 Task: Research Airbnb options in Moramanga, Madagascar from 5th December, 2023 to 10th December, 2023 for 4 adults.2 bedrooms having 4 beds and 2 bathrooms. Property type can be house. Booking option can be shelf check-in. Look for 5 properties as per requirement.
Action: Mouse moved to (469, 221)
Screenshot: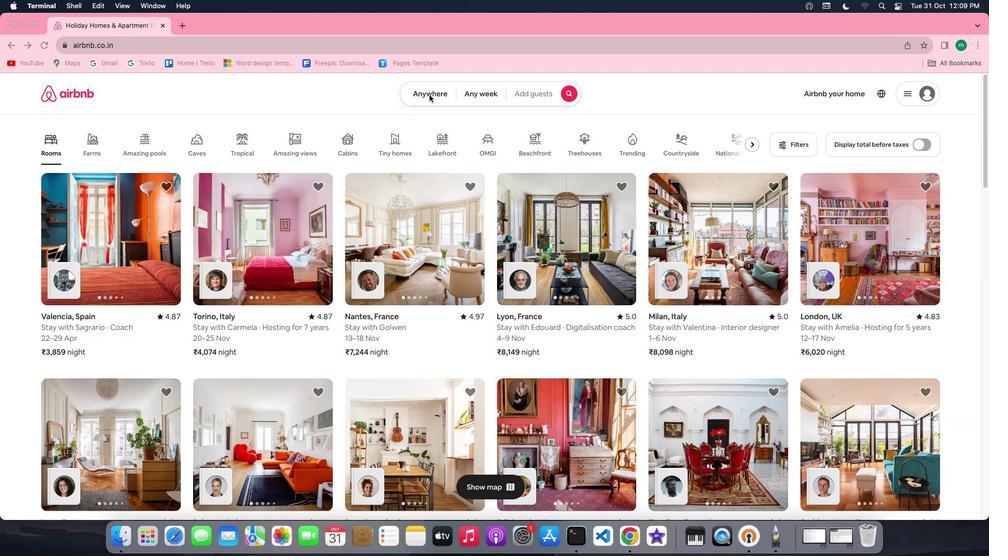 
Action: Mouse pressed left at (469, 221)
Screenshot: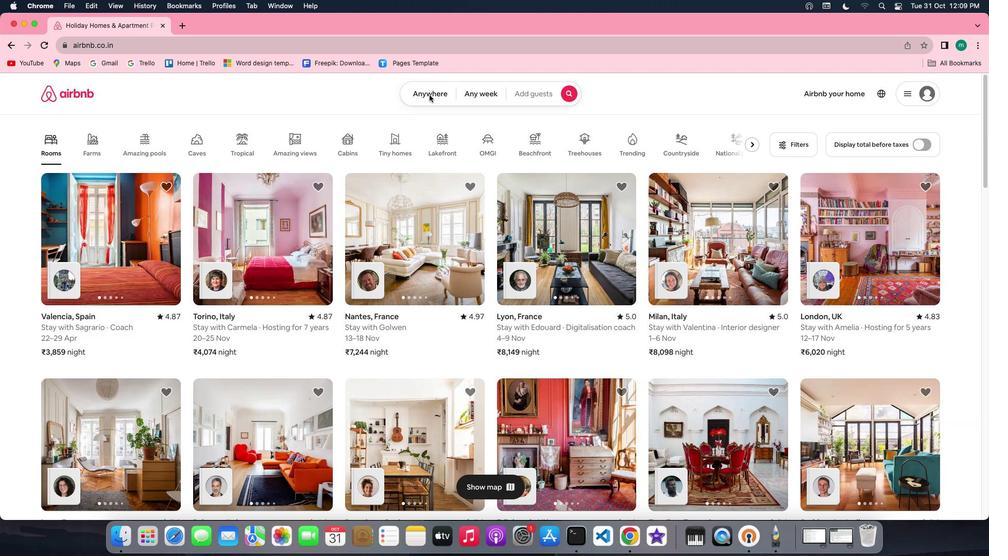 
Action: Mouse pressed left at (469, 221)
Screenshot: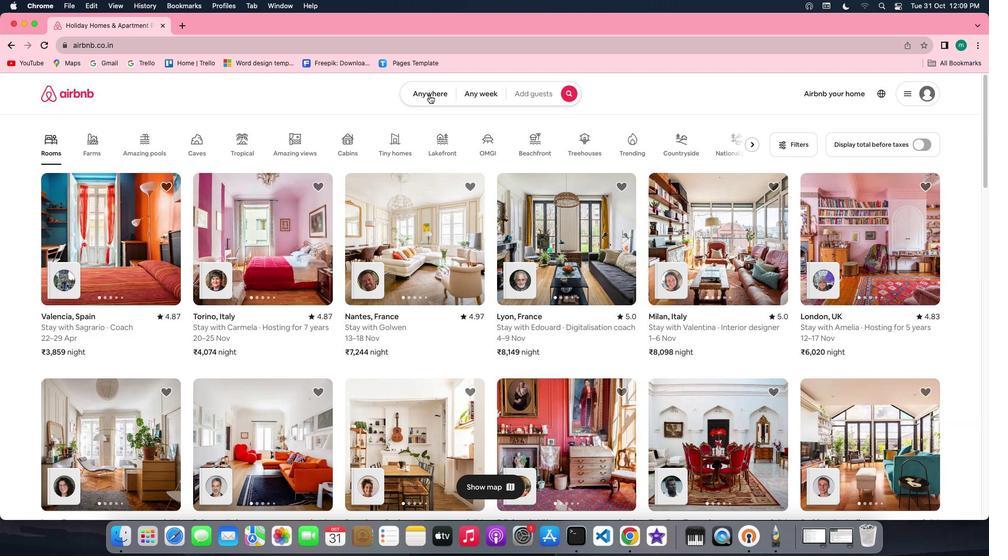 
Action: Mouse moved to (470, 242)
Screenshot: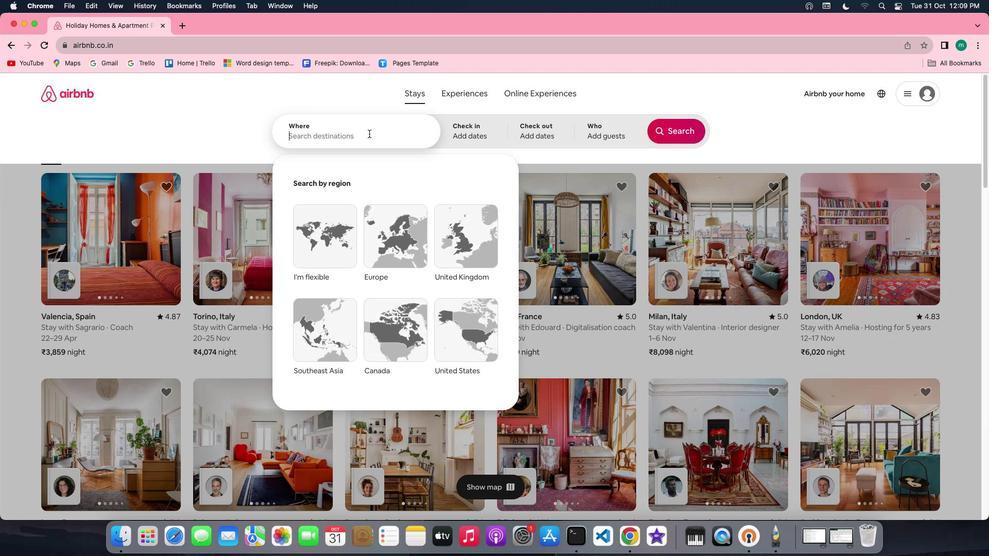 
Action: Mouse pressed left at (470, 242)
Screenshot: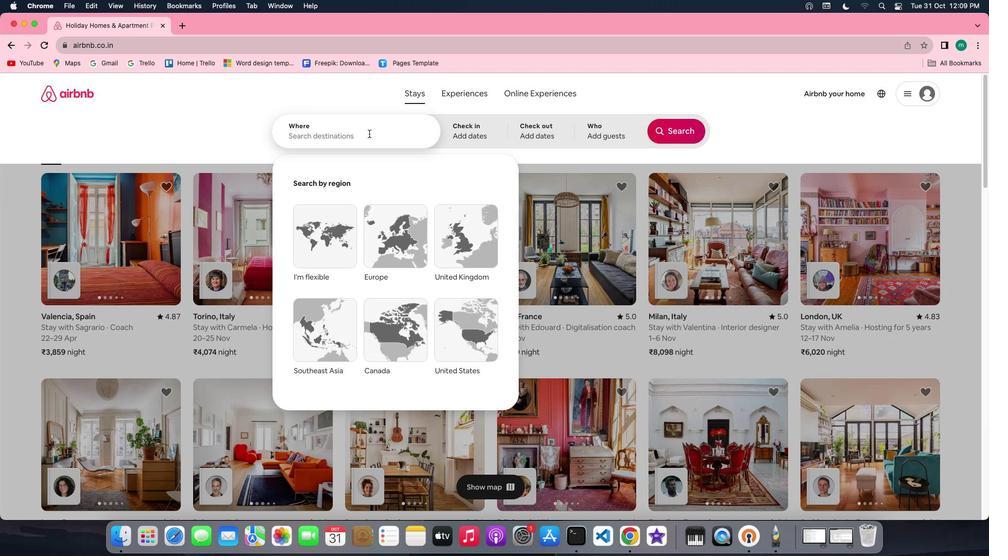 
Action: Key pressed Key.spaceKey.shift'M''o''r''a''m''a''n''g''a'','Key.spaceKey.shift'M''a''d''a''g''a''s''c''a''r'
Screenshot: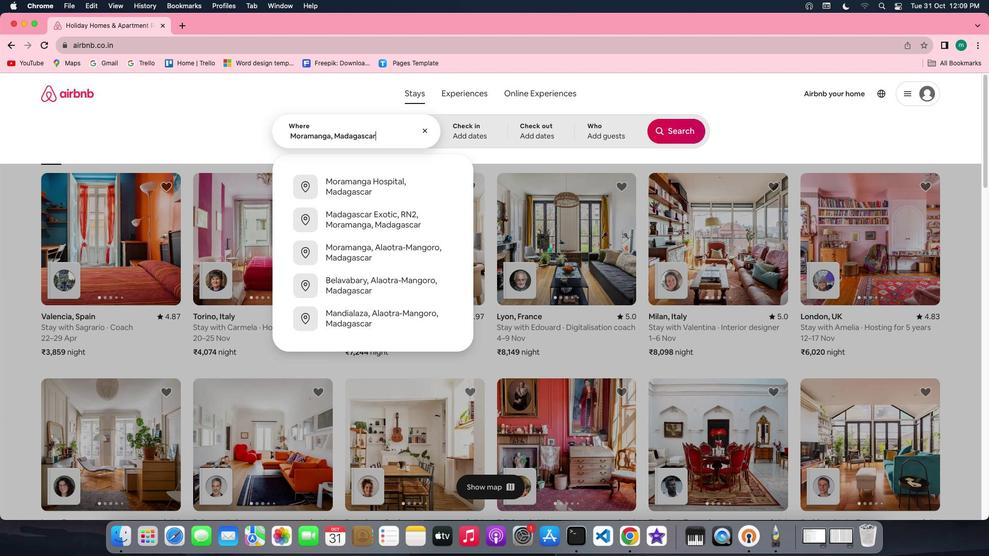 
Action: Mouse moved to (469, 239)
Screenshot: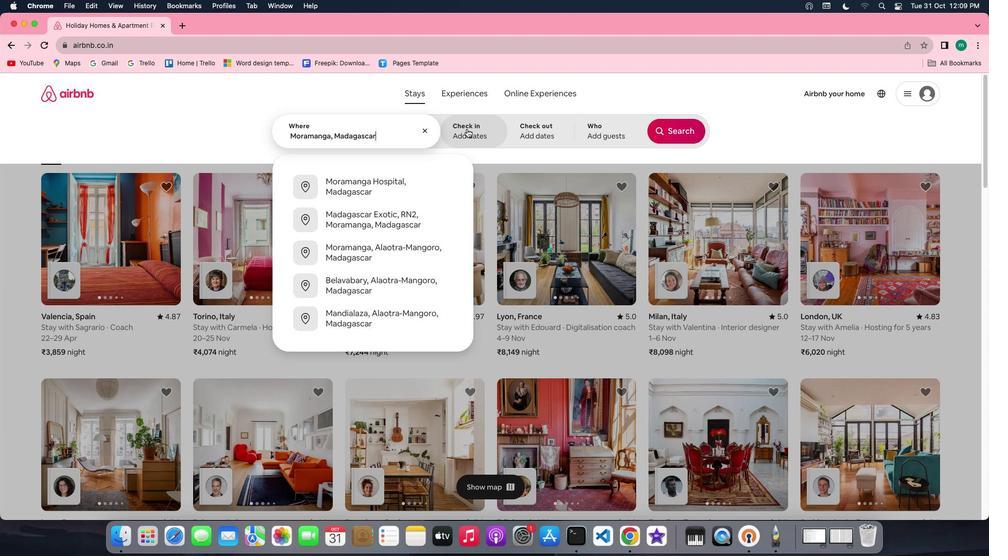 
Action: Mouse pressed left at (469, 239)
Screenshot: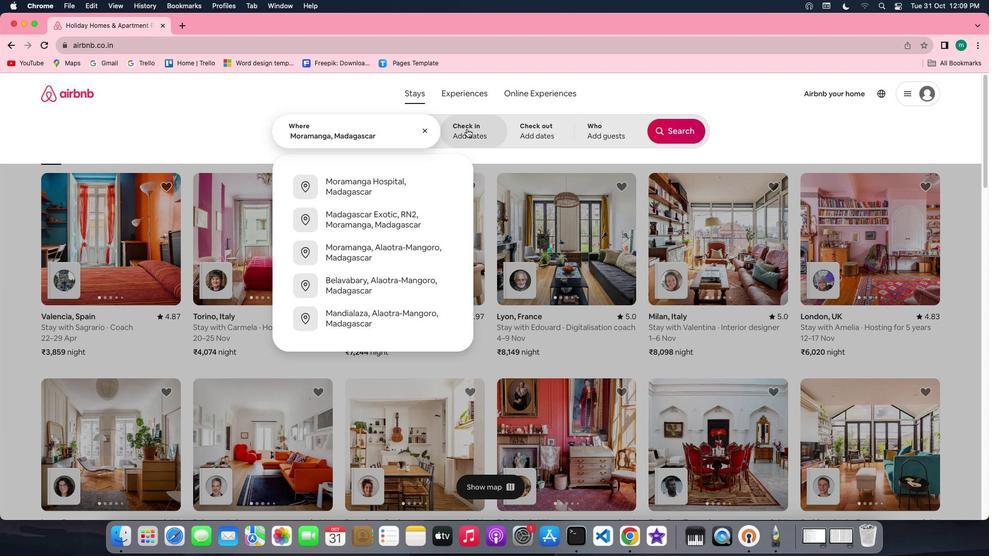 
Action: Mouse moved to (467, 284)
Screenshot: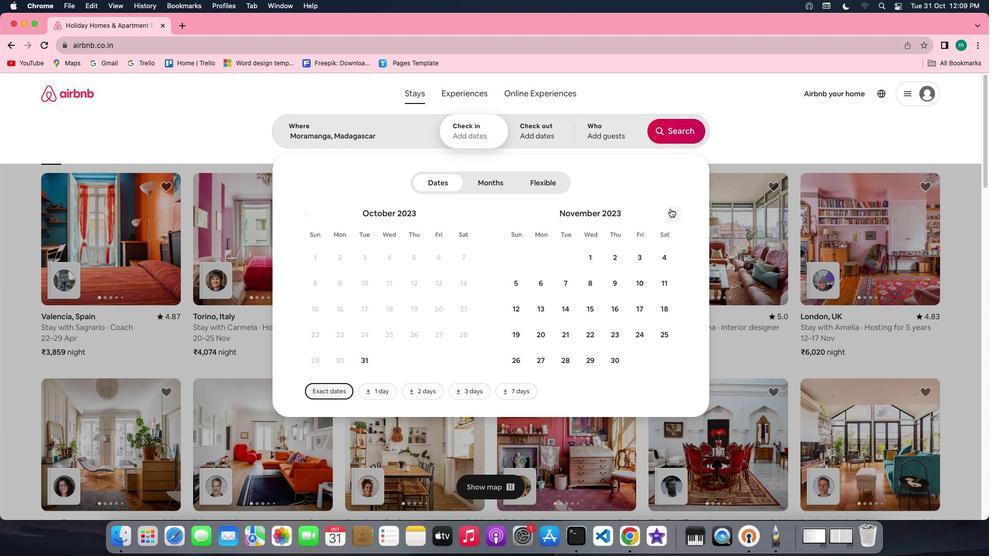 
Action: Mouse pressed left at (467, 284)
Screenshot: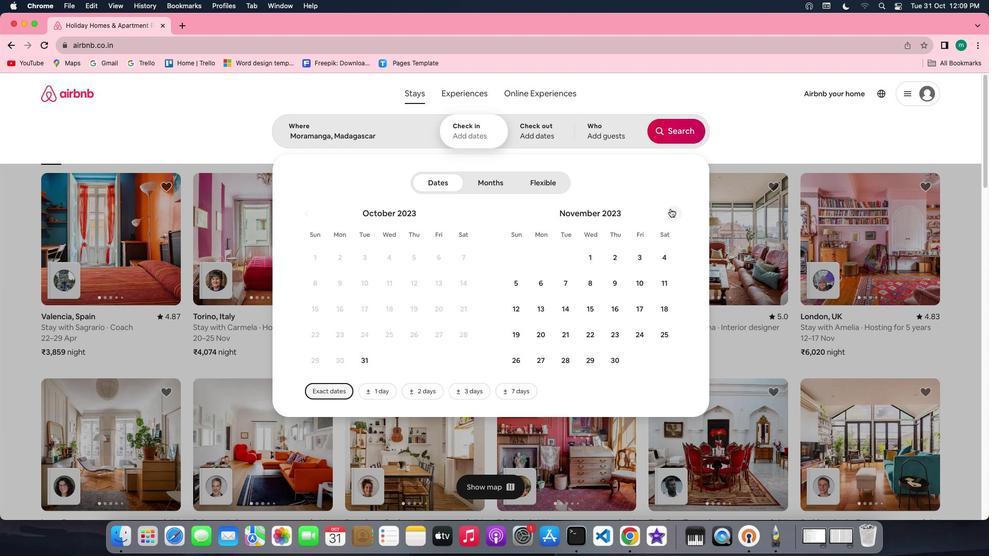 
Action: Mouse moved to (468, 324)
Screenshot: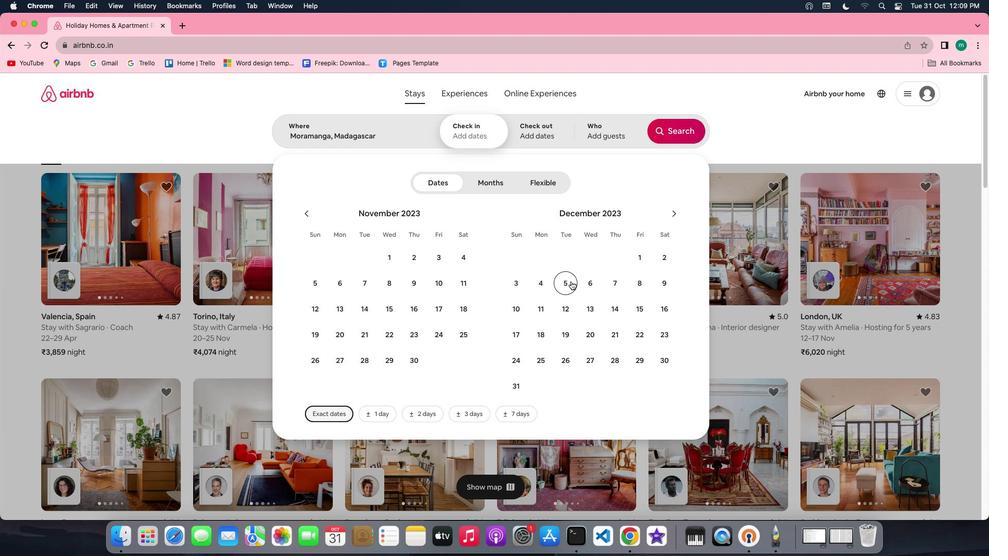 
Action: Mouse pressed left at (468, 324)
Screenshot: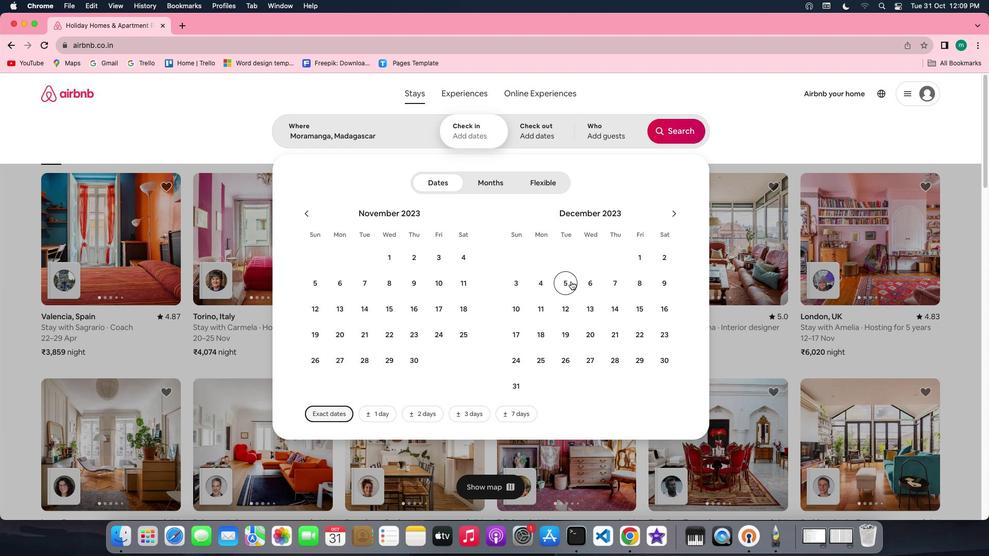 
Action: Mouse moved to (469, 339)
Screenshot: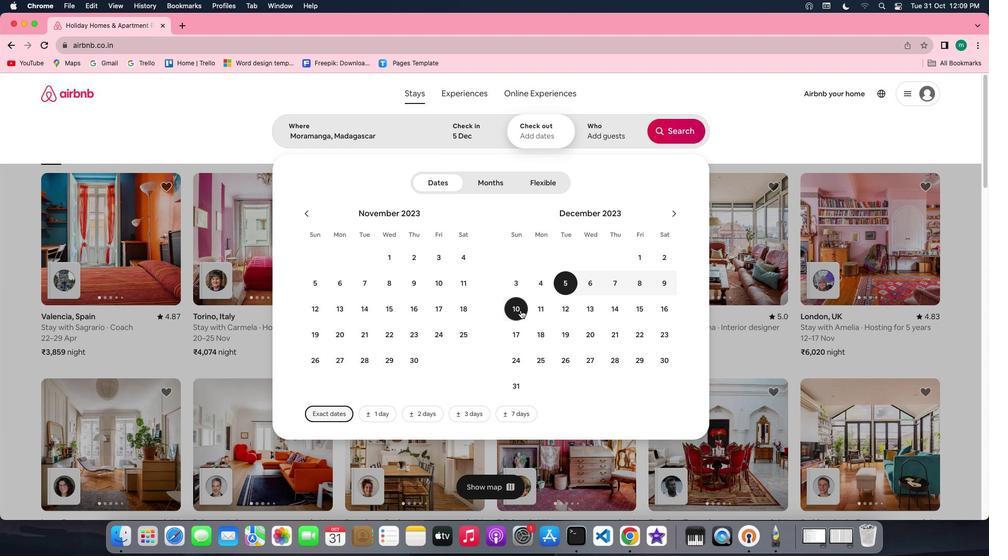 
Action: Mouse pressed left at (469, 339)
Screenshot: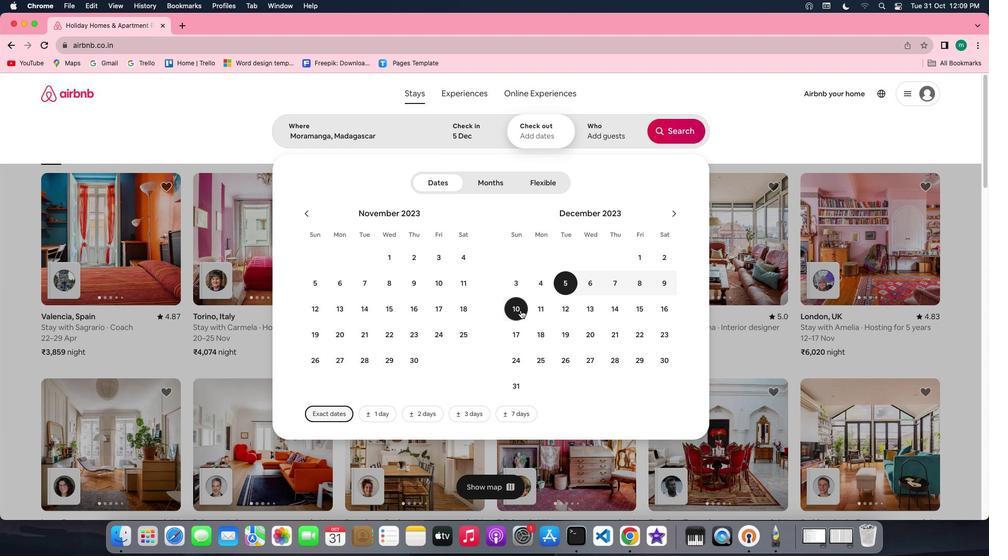 
Action: Mouse moved to (468, 235)
Screenshot: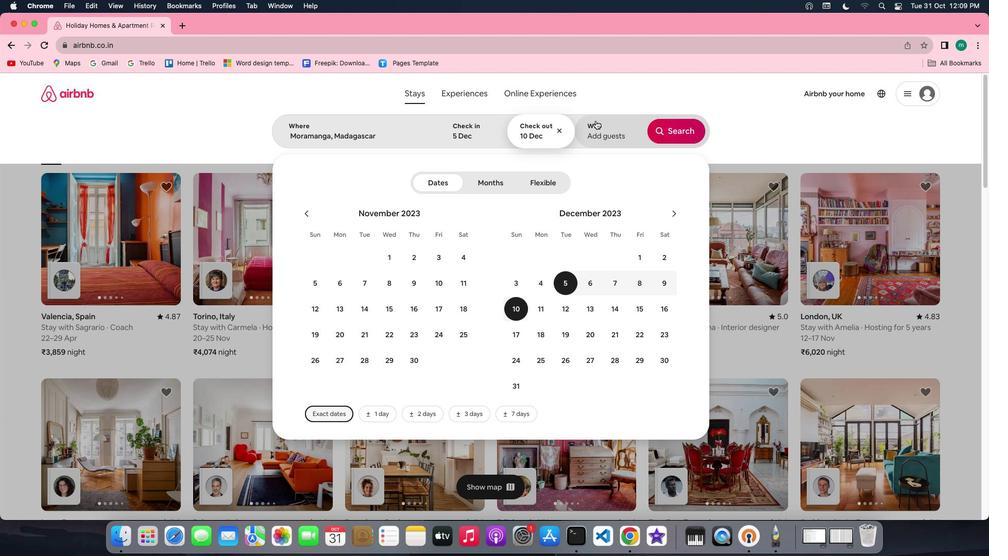 
Action: Mouse pressed left at (468, 235)
Screenshot: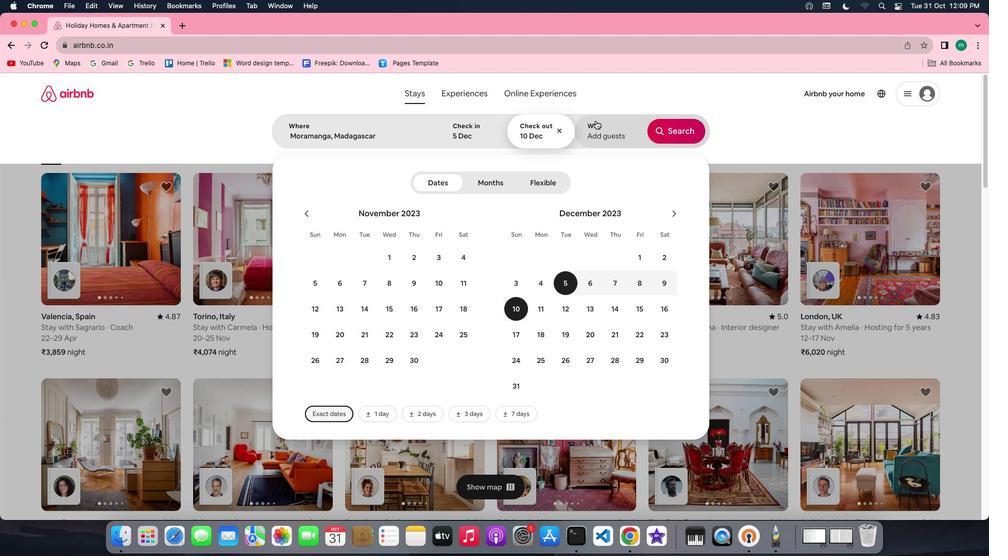 
Action: Mouse moved to (467, 270)
Screenshot: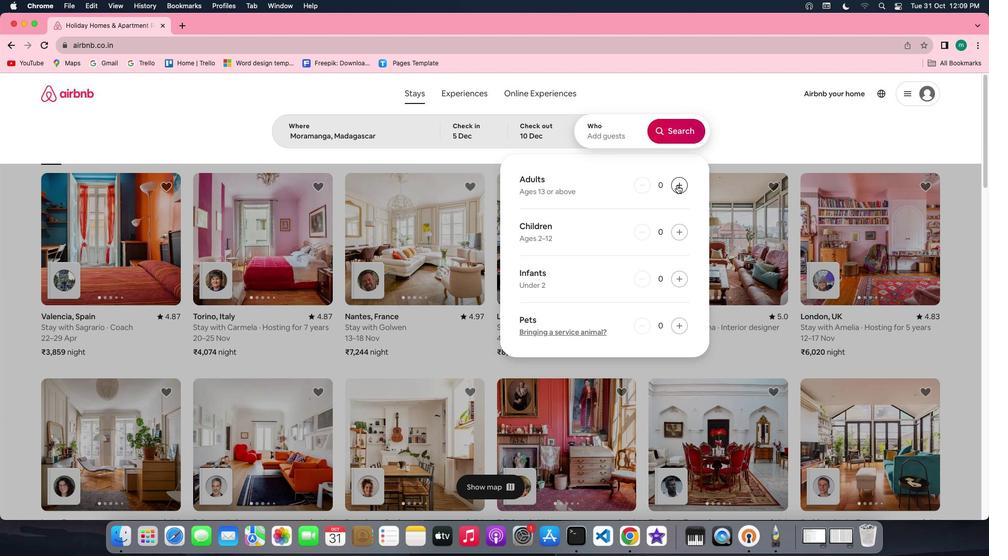 
Action: Mouse pressed left at (467, 270)
Screenshot: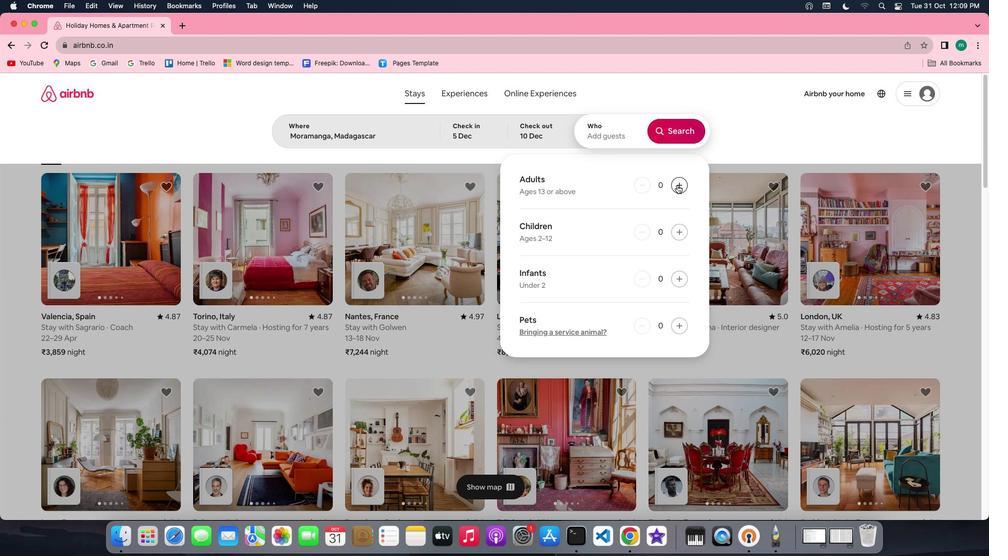 
Action: Mouse pressed left at (467, 270)
Screenshot: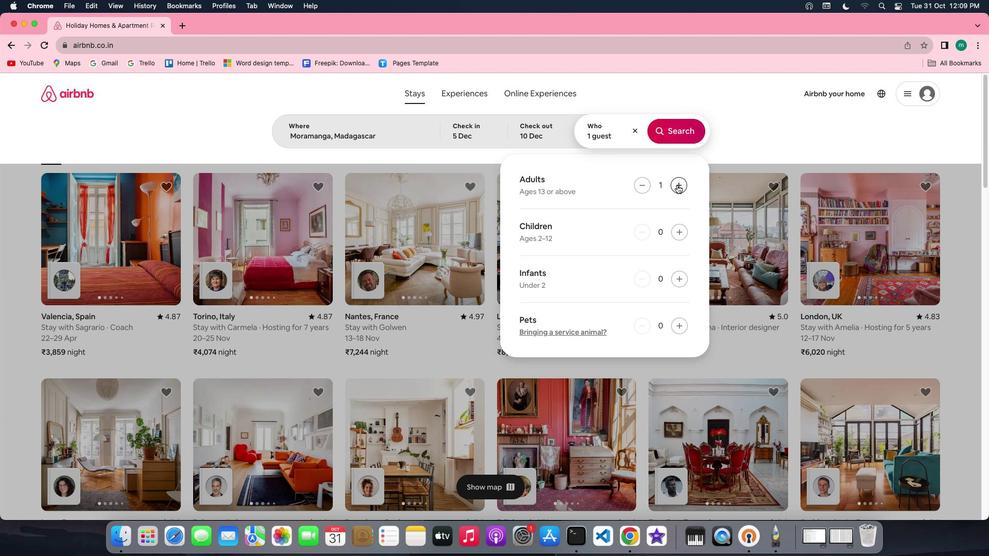 
Action: Mouse pressed left at (467, 270)
Screenshot: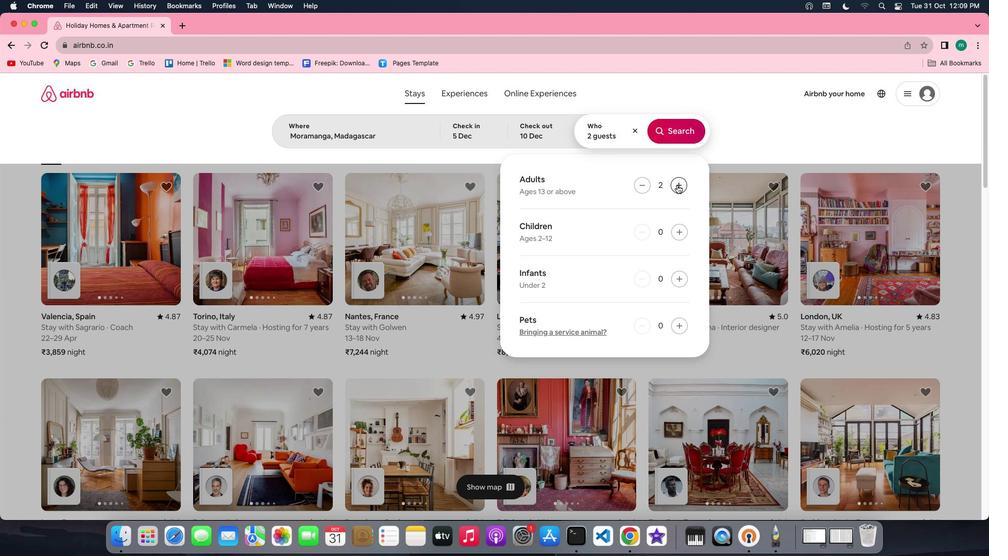 
Action: Mouse pressed left at (467, 270)
Screenshot: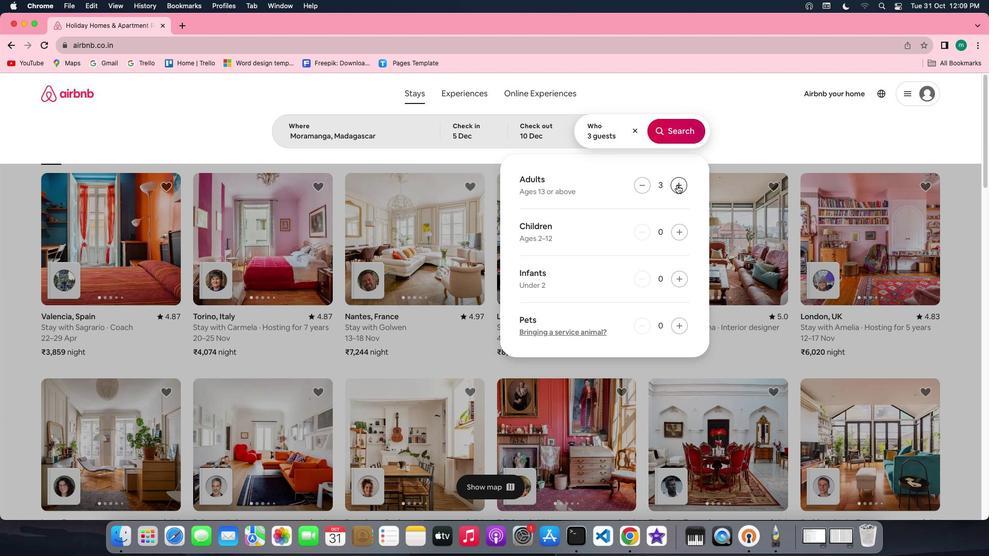 
Action: Mouse moved to (467, 239)
Screenshot: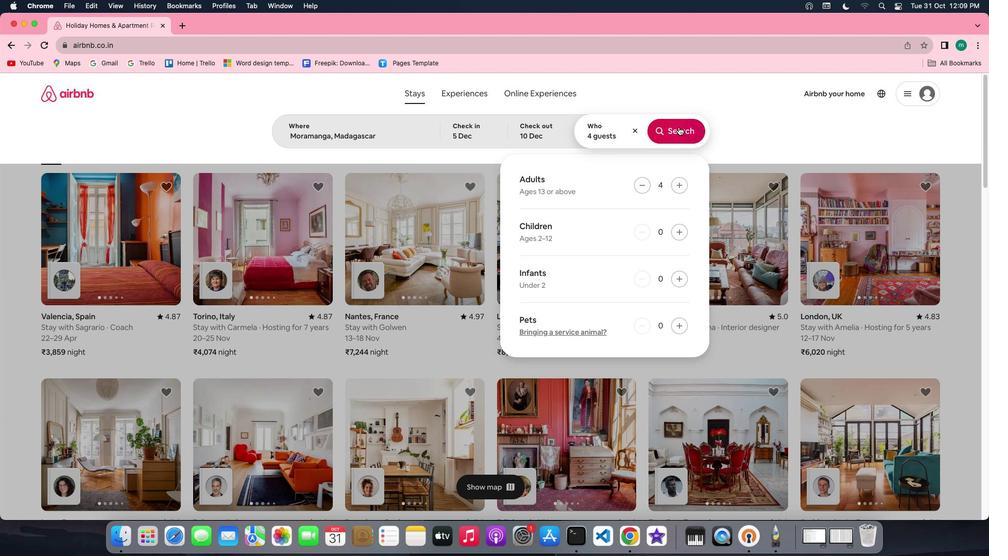 
Action: Mouse pressed left at (467, 239)
Screenshot: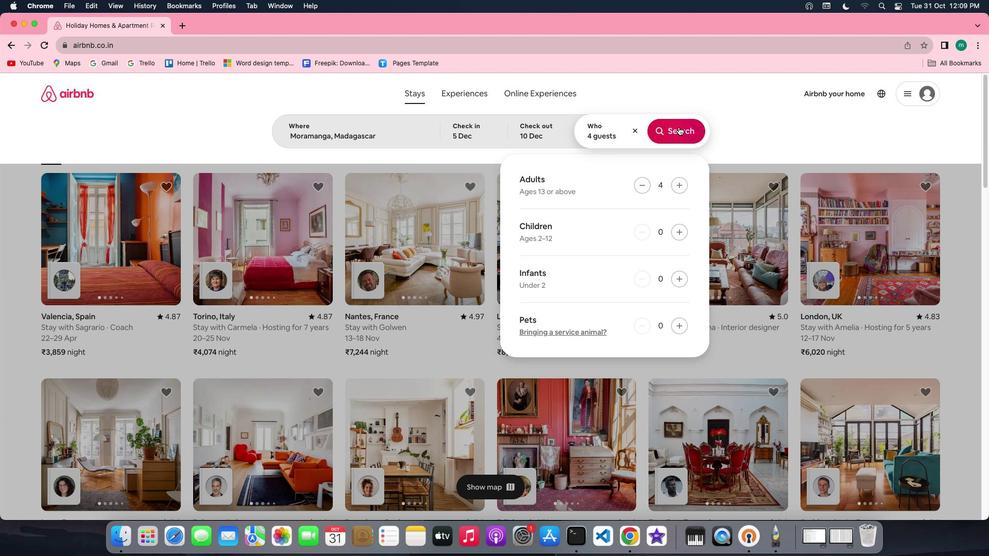 
Action: Mouse moved to (466, 239)
Screenshot: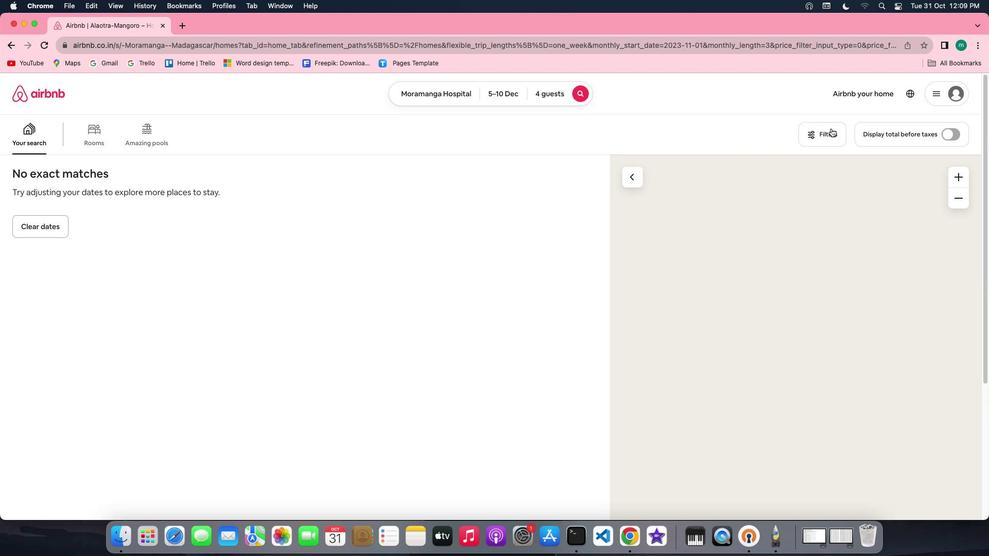 
Action: Mouse pressed left at (466, 239)
Screenshot: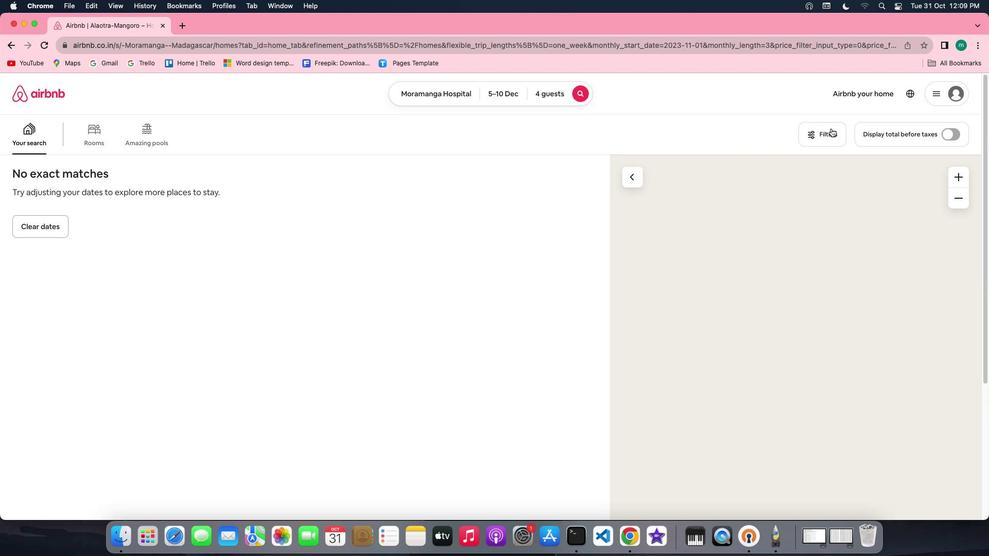 
Action: Mouse moved to (468, 298)
Screenshot: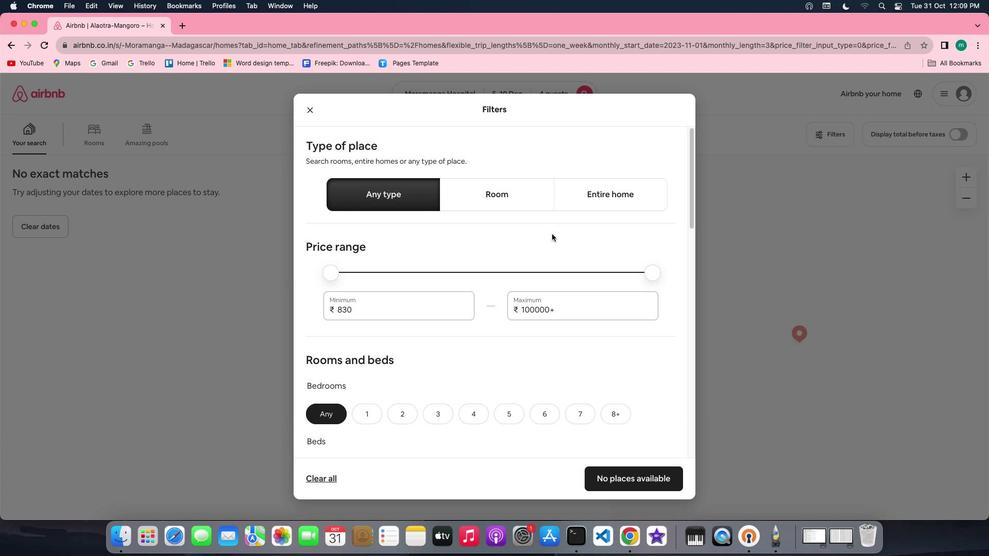 
Action: Mouse scrolled (468, 298) with delta (473, 168)
Screenshot: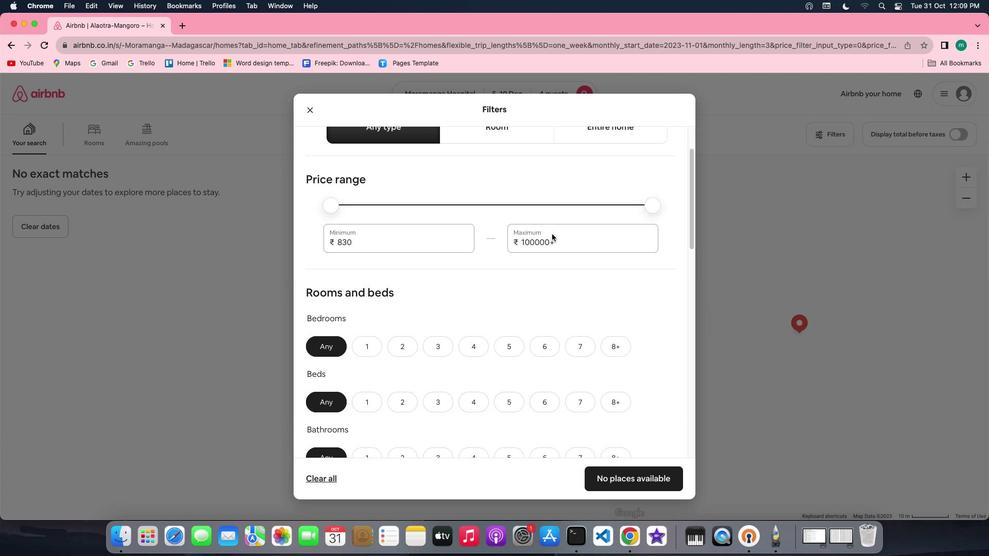 
Action: Mouse scrolled (468, 298) with delta (473, 168)
Screenshot: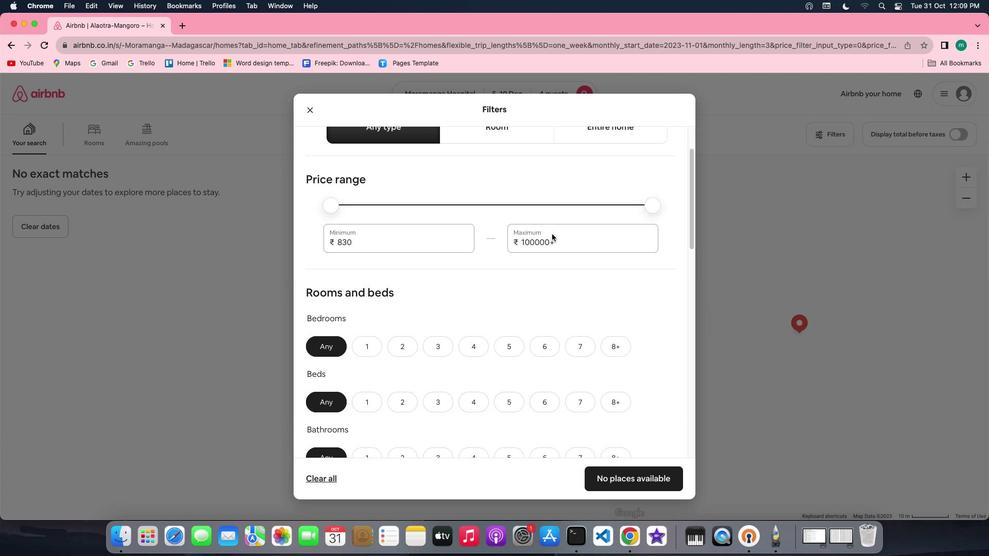 
Action: Mouse scrolled (468, 298) with delta (473, 168)
Screenshot: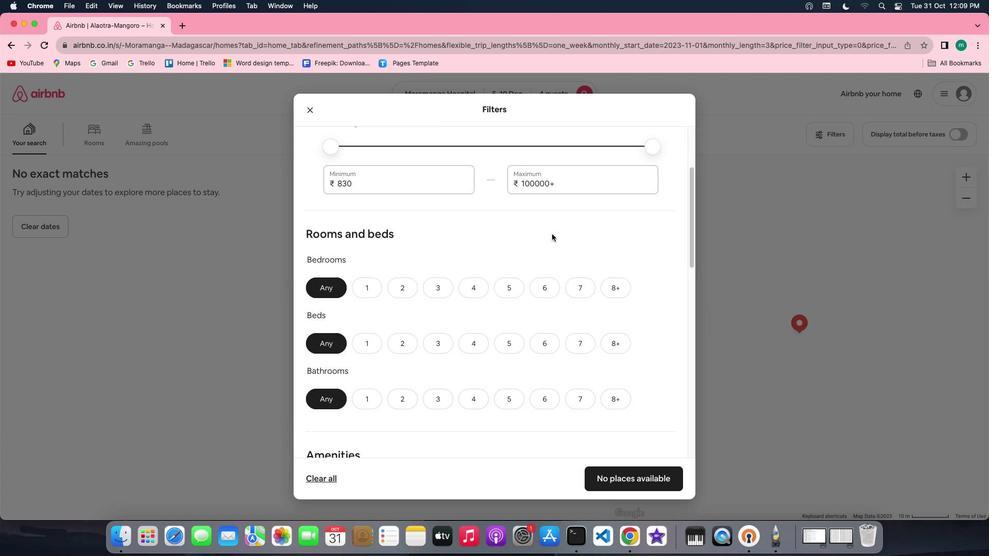 
Action: Mouse scrolled (468, 298) with delta (473, 167)
Screenshot: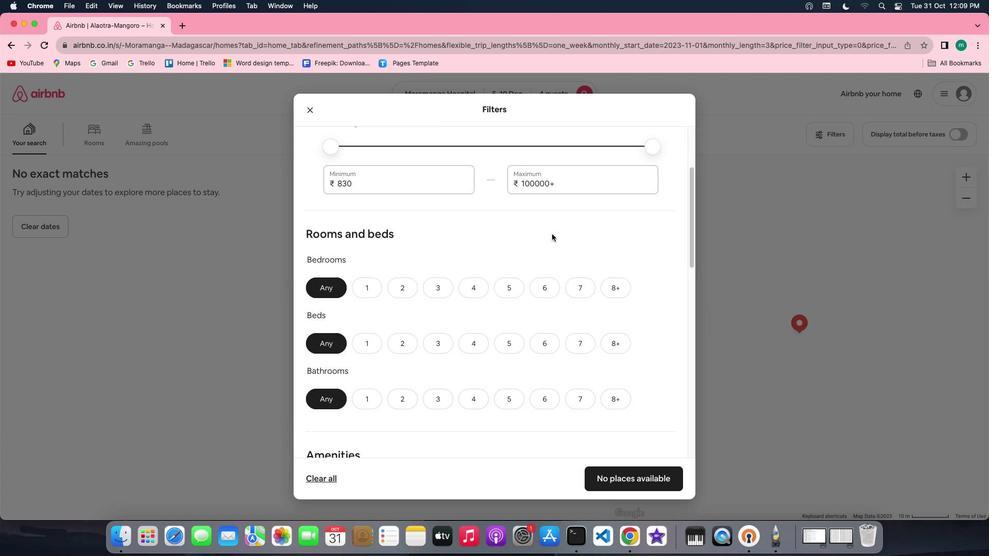 
Action: Mouse scrolled (468, 298) with delta (473, 167)
Screenshot: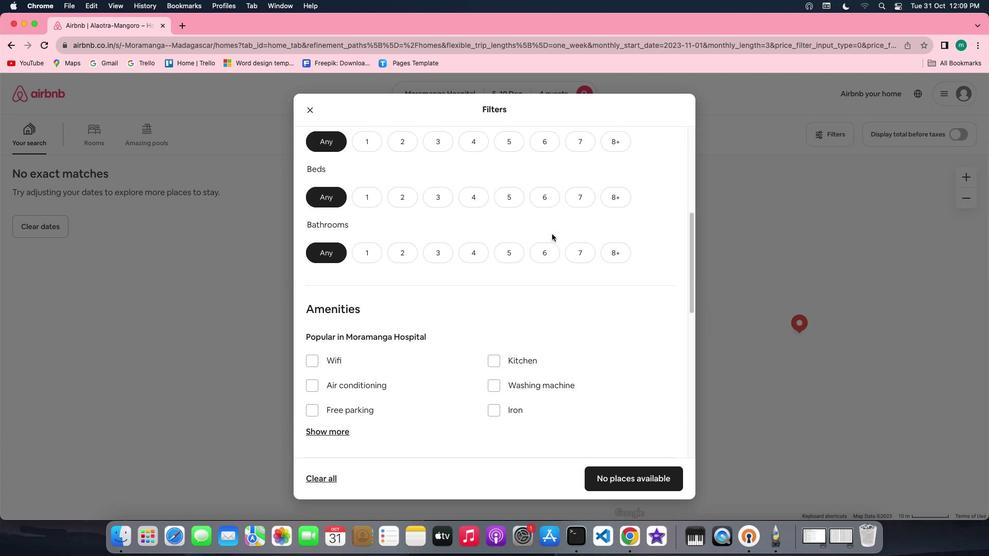 
Action: Mouse moved to (468, 298)
Screenshot: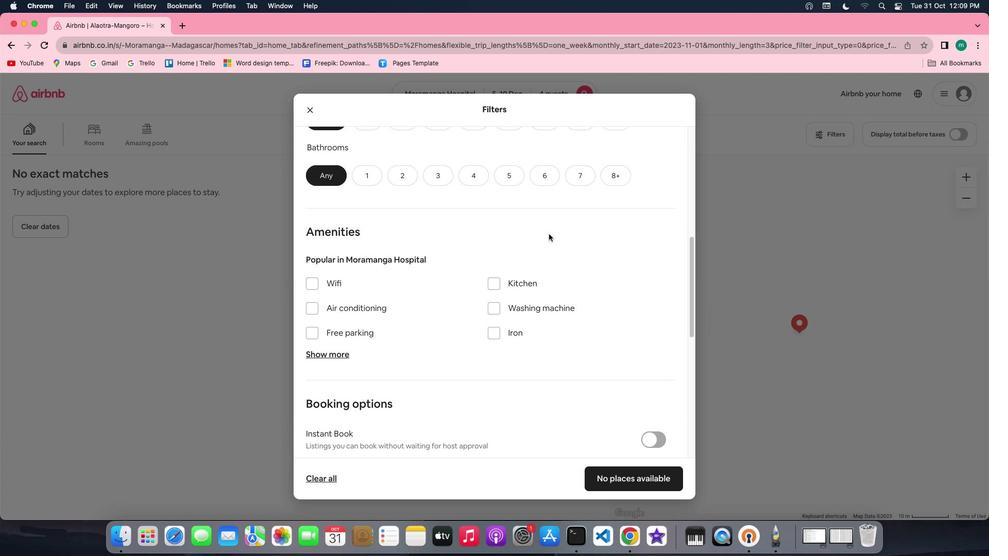 
Action: Mouse scrolled (468, 298) with delta (473, 169)
Screenshot: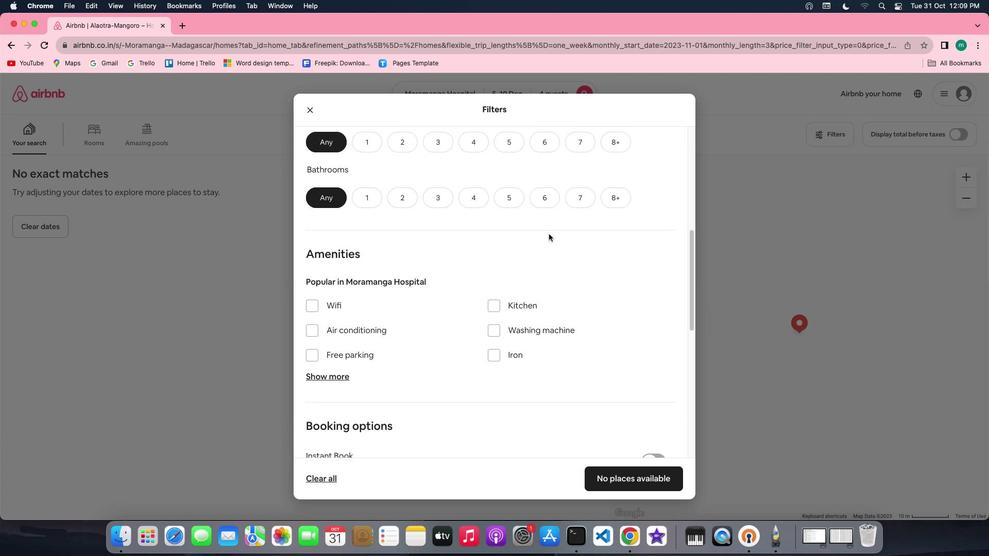 
Action: Mouse scrolled (468, 298) with delta (473, 169)
Screenshot: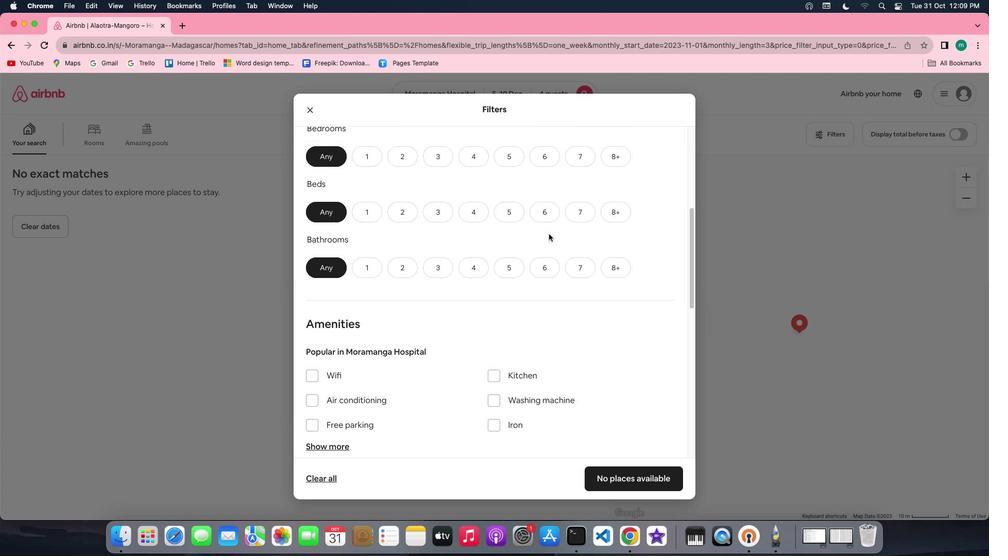
Action: Mouse scrolled (468, 298) with delta (473, 169)
Screenshot: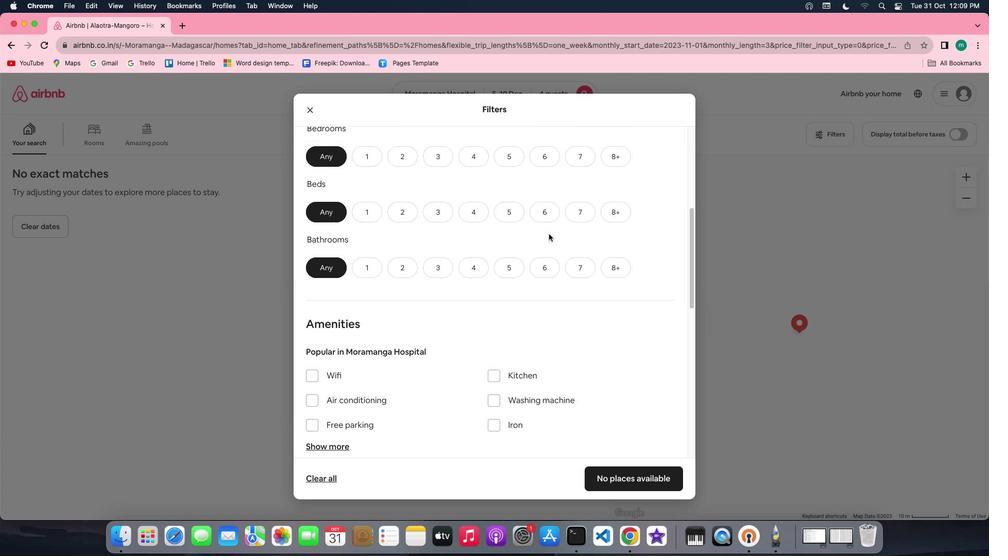 
Action: Mouse scrolled (468, 298) with delta (473, 170)
Screenshot: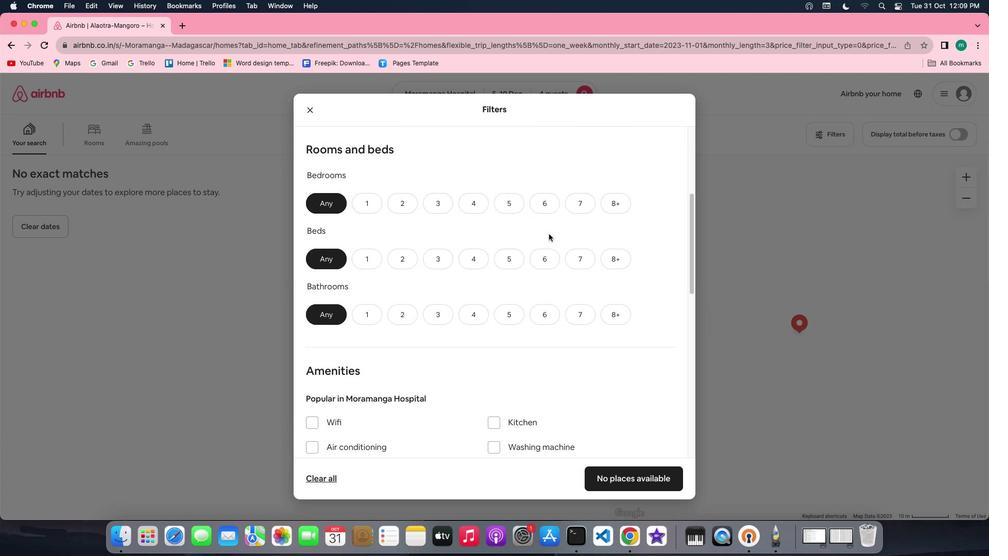 
Action: Mouse moved to (470, 322)
Screenshot: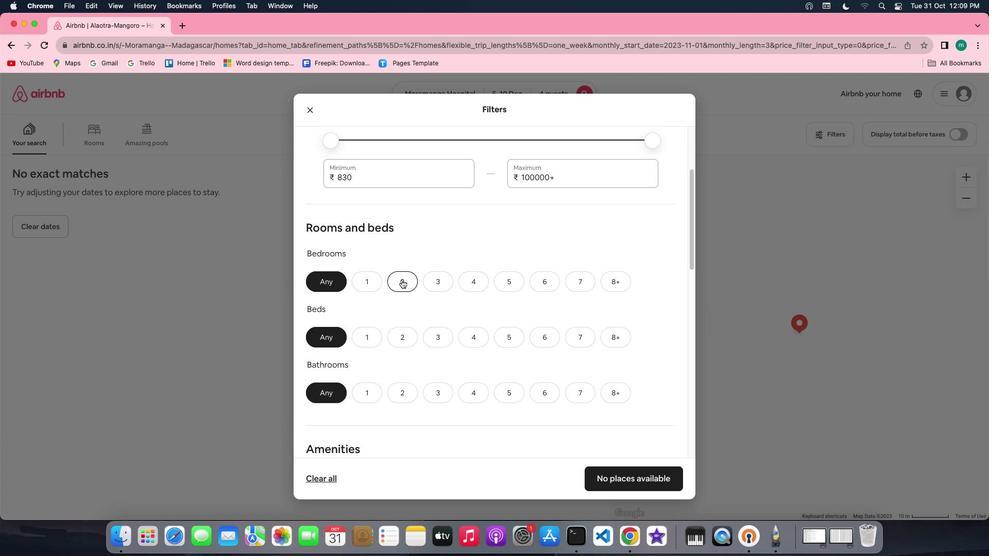 
Action: Mouse pressed left at (470, 322)
Screenshot: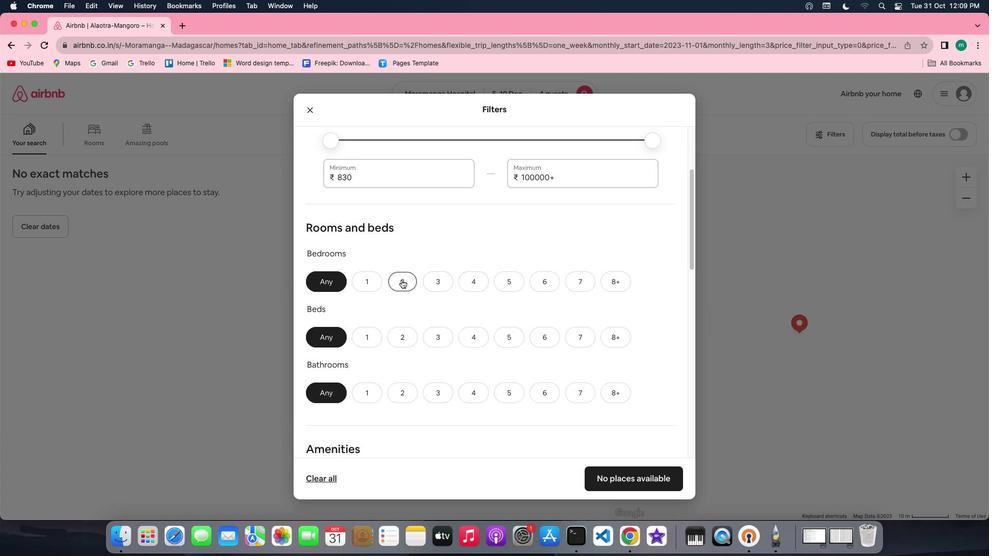 
Action: Mouse moved to (469, 355)
Screenshot: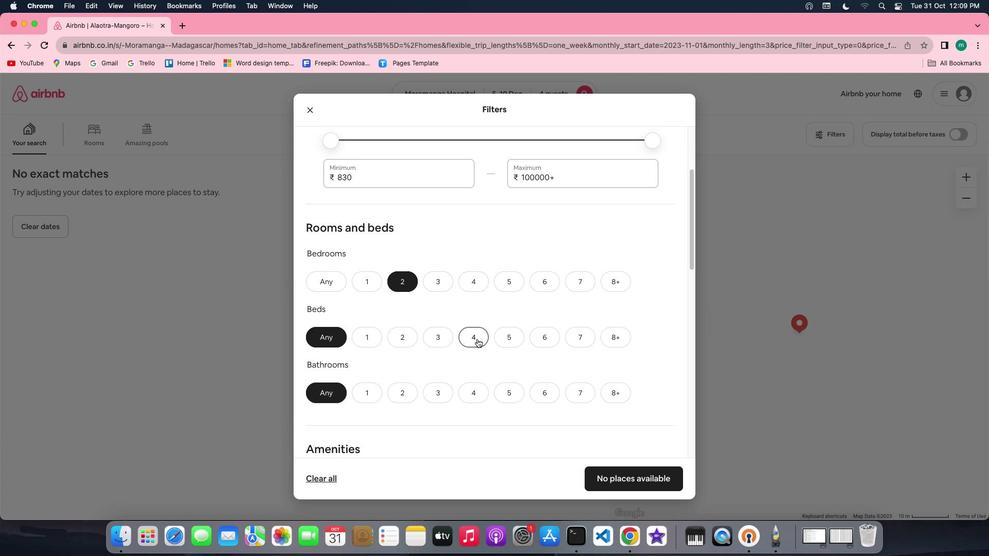 
Action: Mouse pressed left at (469, 355)
Screenshot: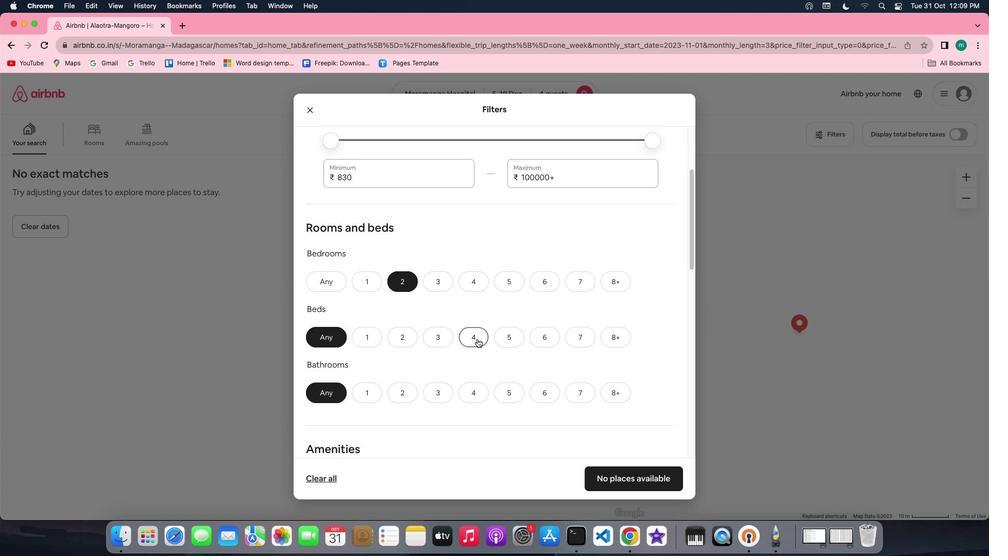 
Action: Mouse moved to (469, 384)
Screenshot: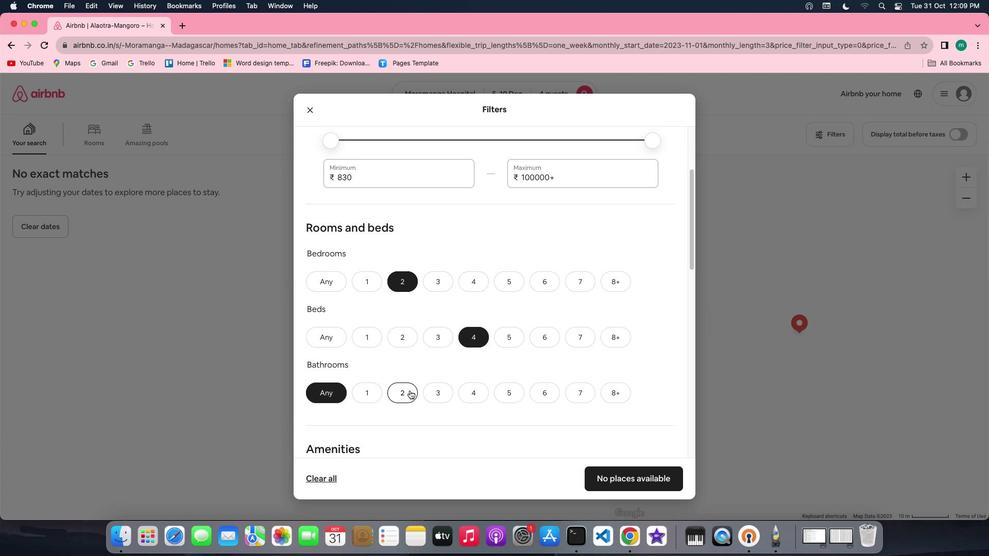 
Action: Mouse pressed left at (469, 384)
Screenshot: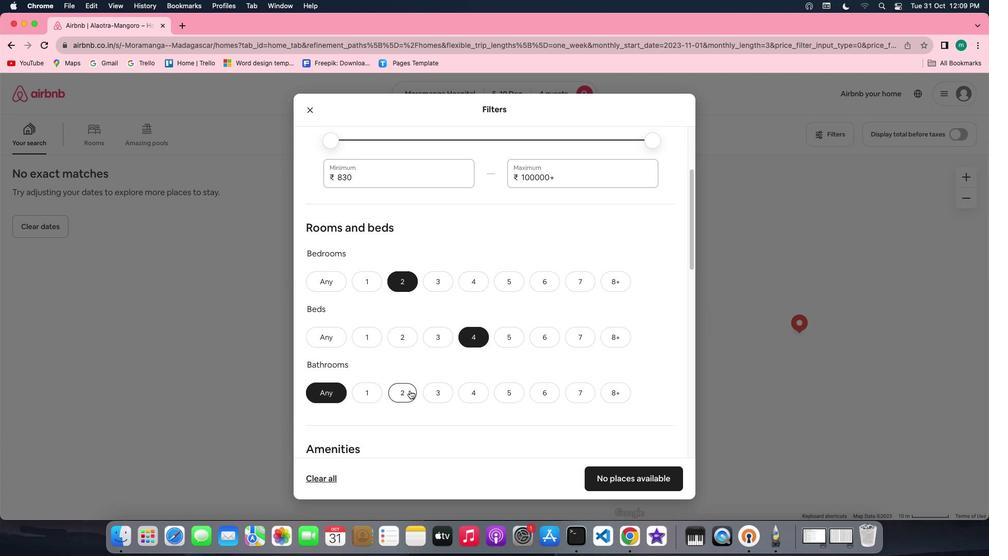 
Action: Mouse moved to (469, 378)
Screenshot: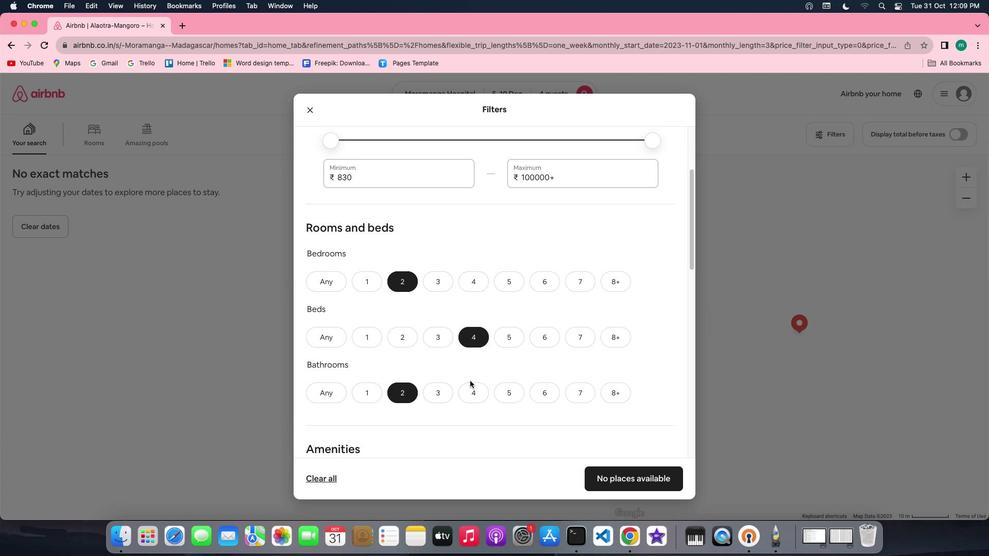 
Action: Mouse scrolled (469, 378) with delta (473, 168)
Screenshot: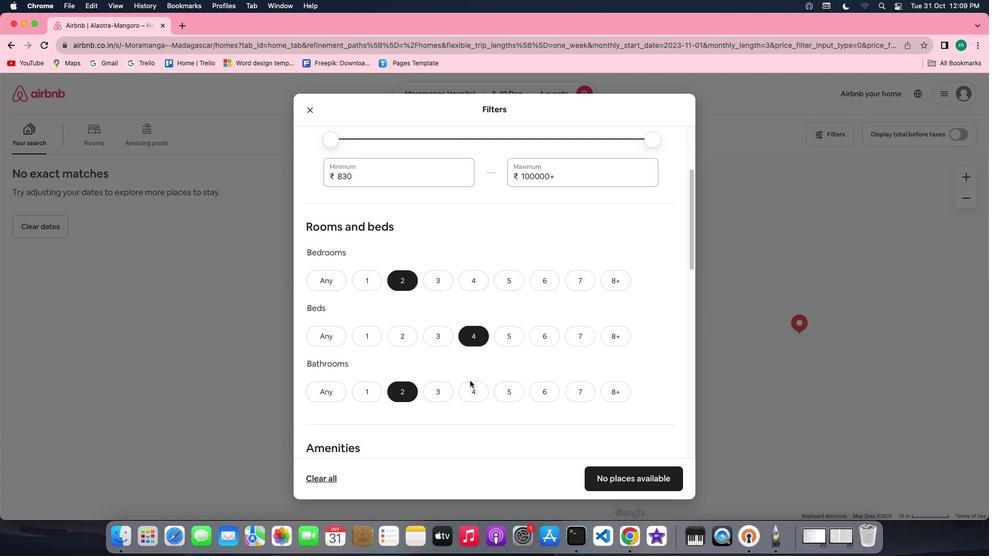 
Action: Mouse scrolled (469, 378) with delta (473, 168)
Screenshot: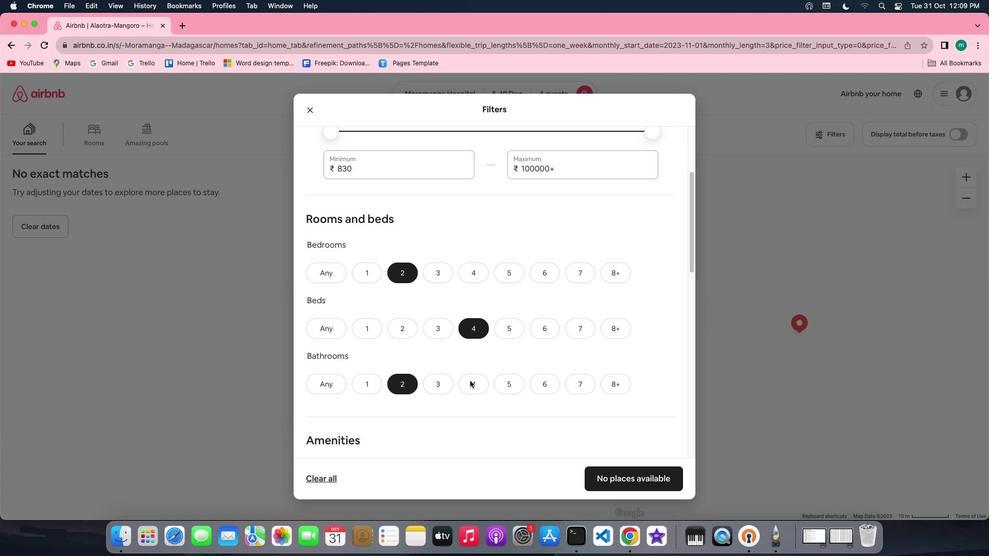
Action: Mouse scrolled (469, 378) with delta (473, 168)
Screenshot: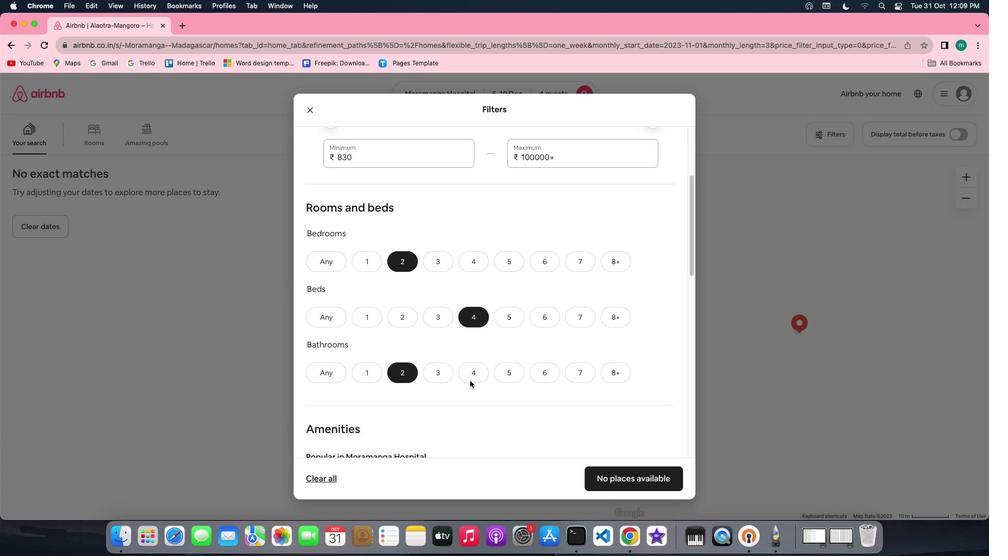
Action: Mouse scrolled (469, 378) with delta (473, 168)
Screenshot: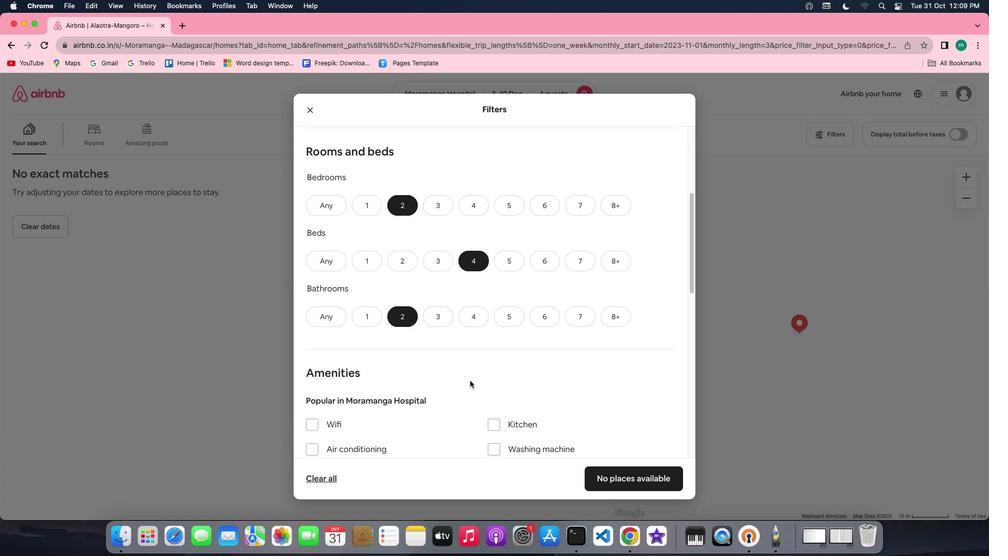 
Action: Mouse scrolled (469, 378) with delta (473, 168)
Screenshot: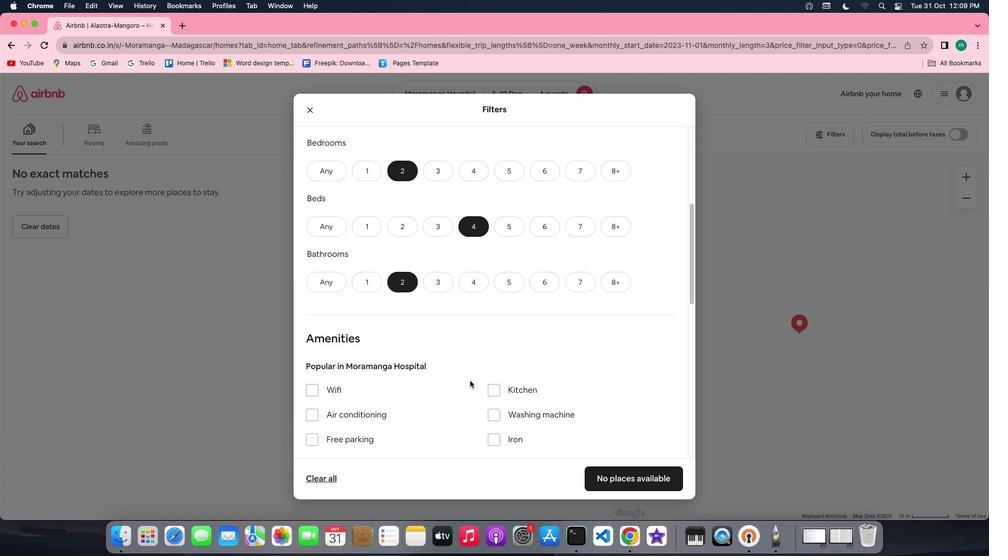 
Action: Mouse scrolled (469, 378) with delta (473, 168)
Screenshot: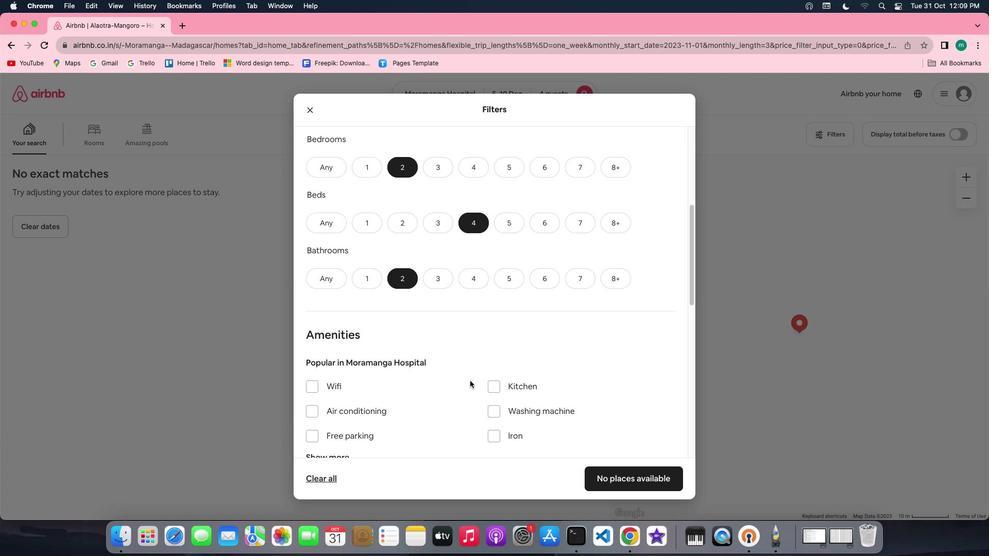 
Action: Mouse scrolled (469, 378) with delta (473, 168)
Screenshot: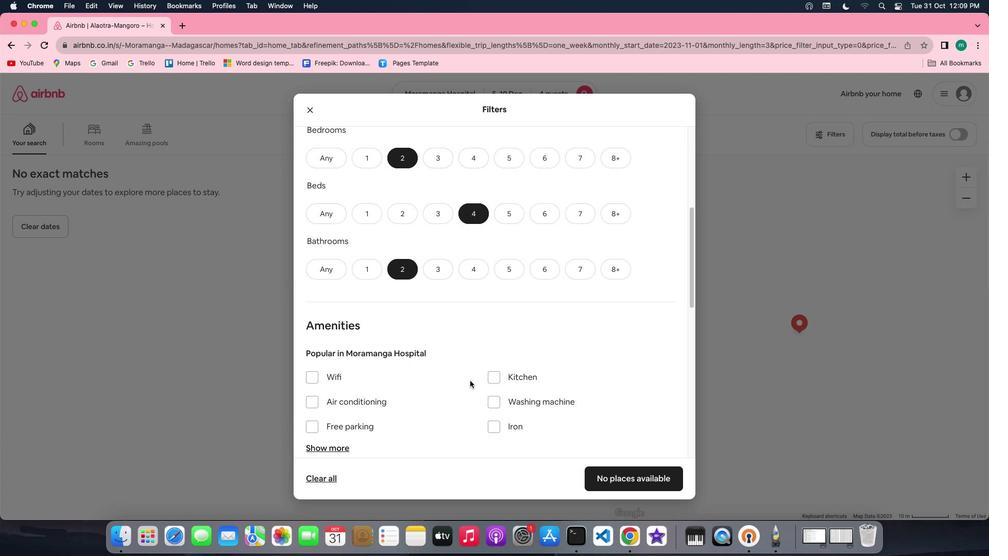 
Action: Mouse scrolled (469, 378) with delta (473, 168)
Screenshot: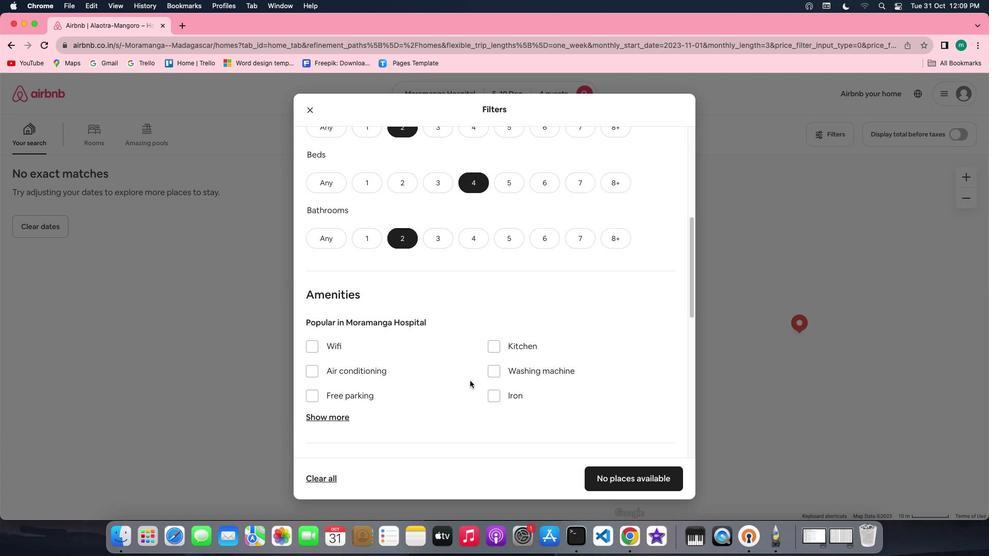 
Action: Mouse scrolled (469, 378) with delta (473, 168)
Screenshot: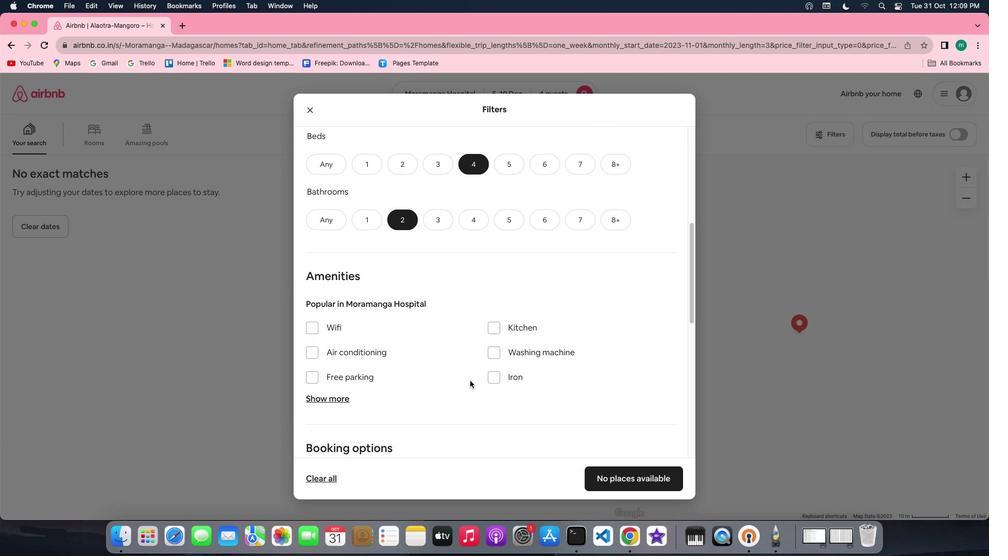 
Action: Mouse scrolled (469, 378) with delta (473, 168)
Screenshot: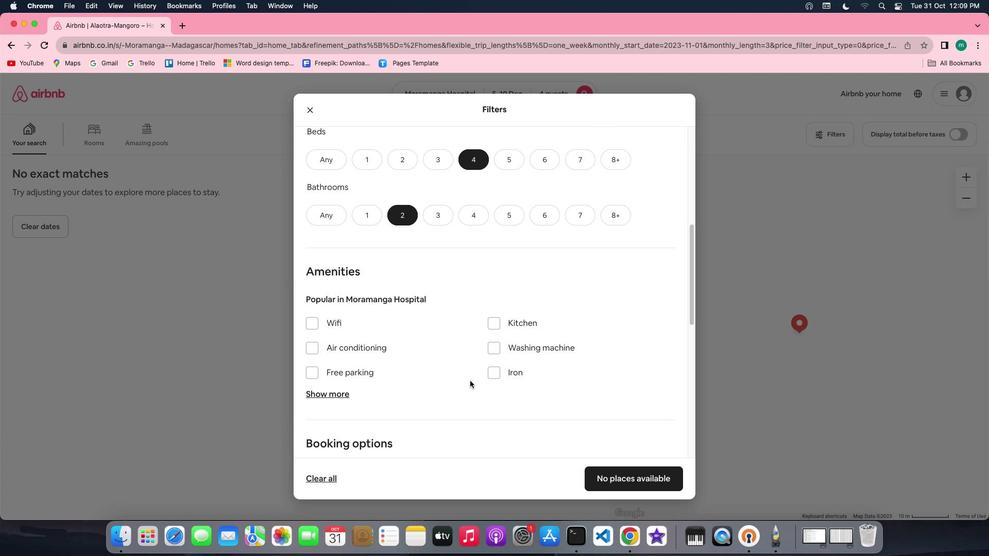 
Action: Mouse scrolled (469, 378) with delta (473, 168)
Screenshot: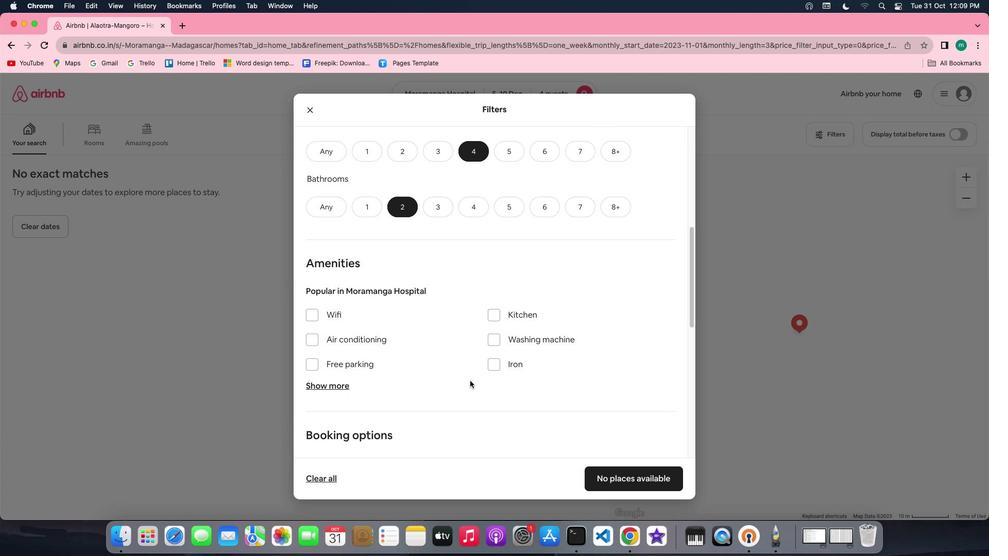 
Action: Mouse scrolled (469, 378) with delta (473, 168)
Screenshot: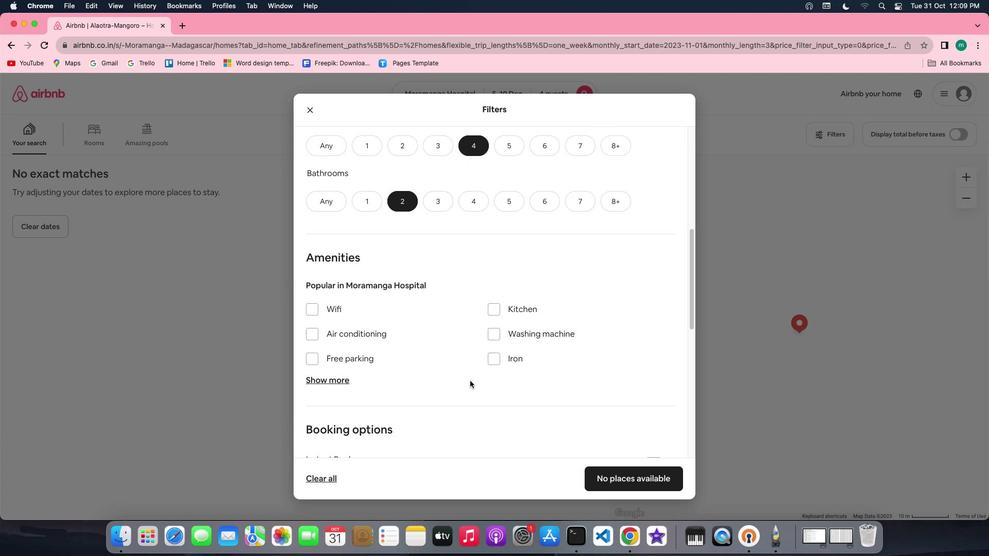 
Action: Mouse scrolled (469, 378) with delta (473, 168)
Screenshot: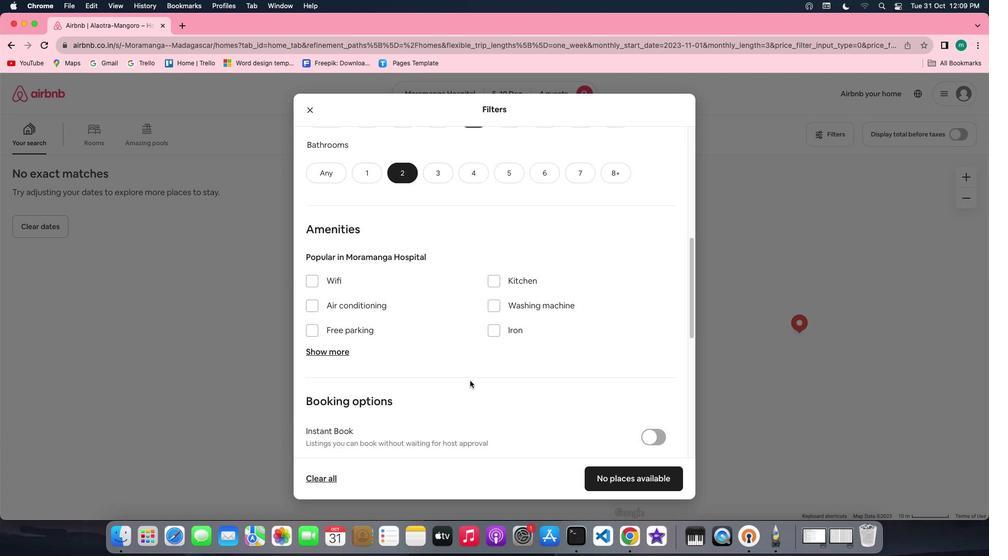 
Action: Mouse scrolled (469, 378) with delta (473, 168)
Screenshot: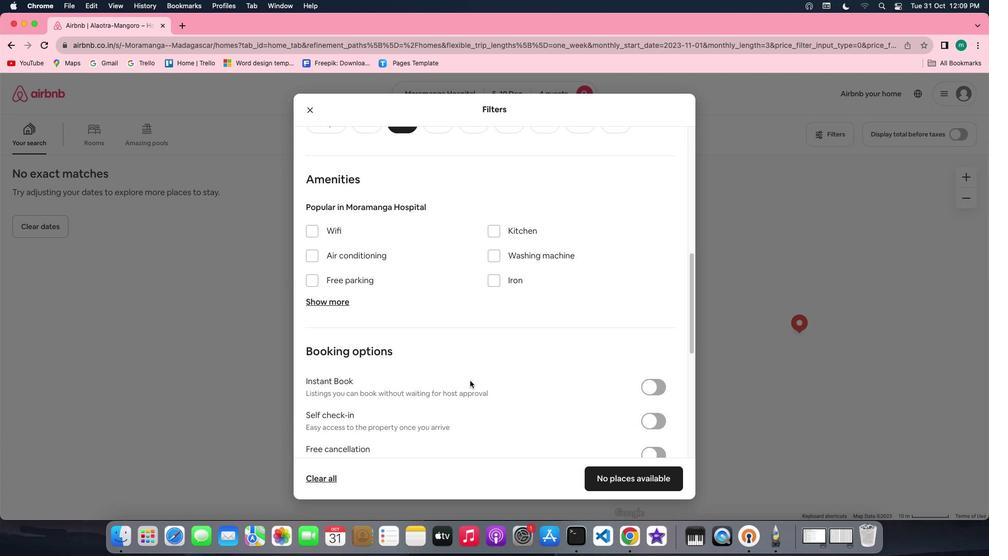 
Action: Mouse scrolled (469, 378) with delta (473, 168)
Screenshot: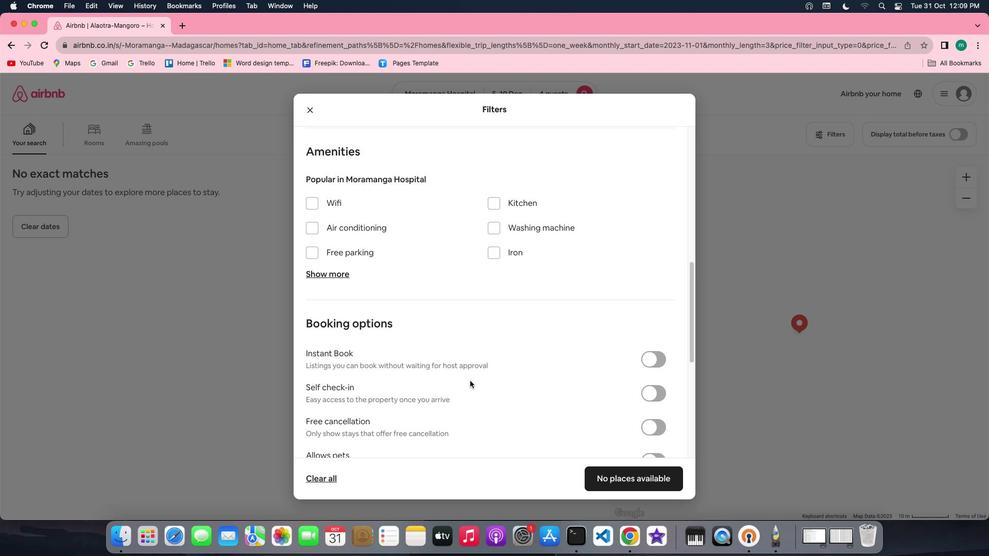 
Action: Mouse scrolled (469, 378) with delta (473, 168)
Screenshot: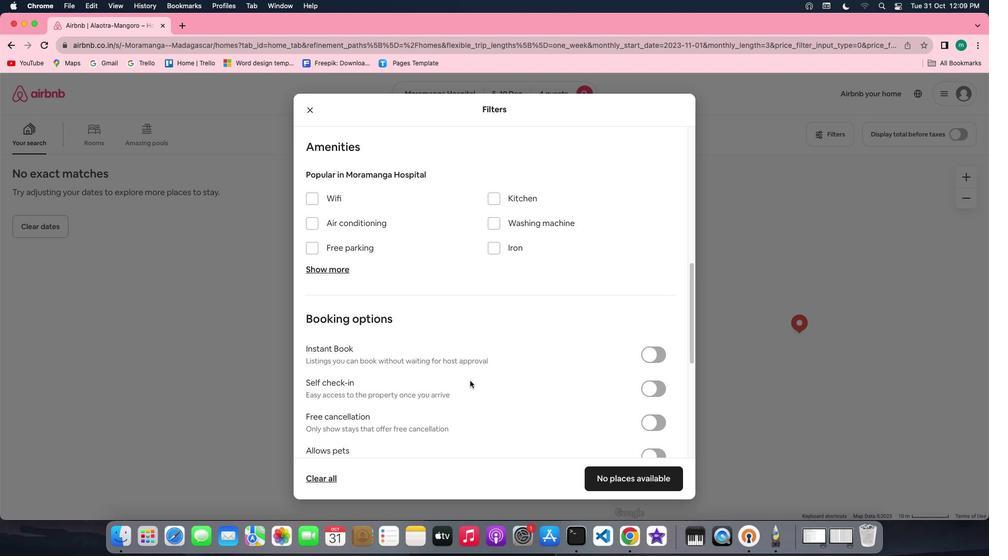 
Action: Mouse scrolled (469, 378) with delta (473, 168)
Screenshot: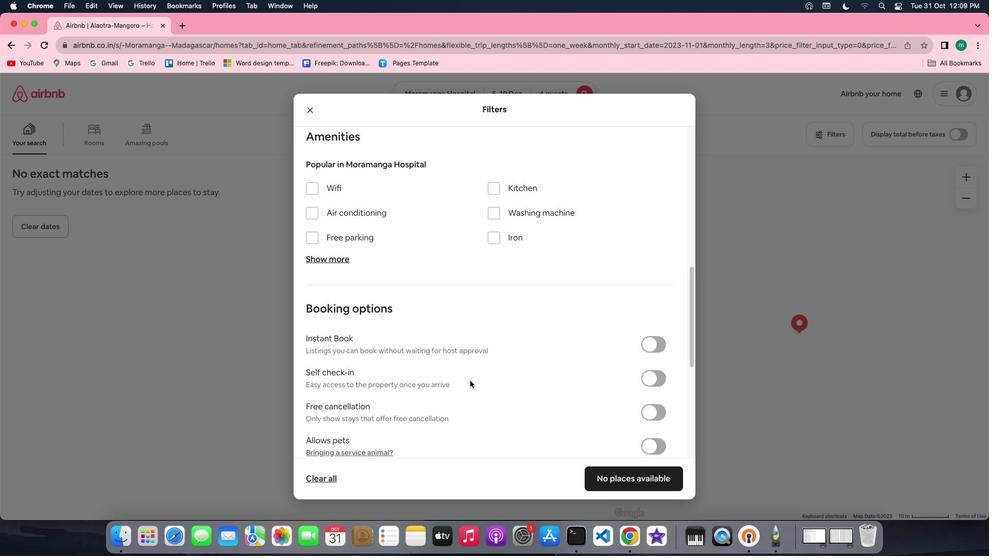 
Action: Mouse scrolled (469, 378) with delta (473, 168)
Screenshot: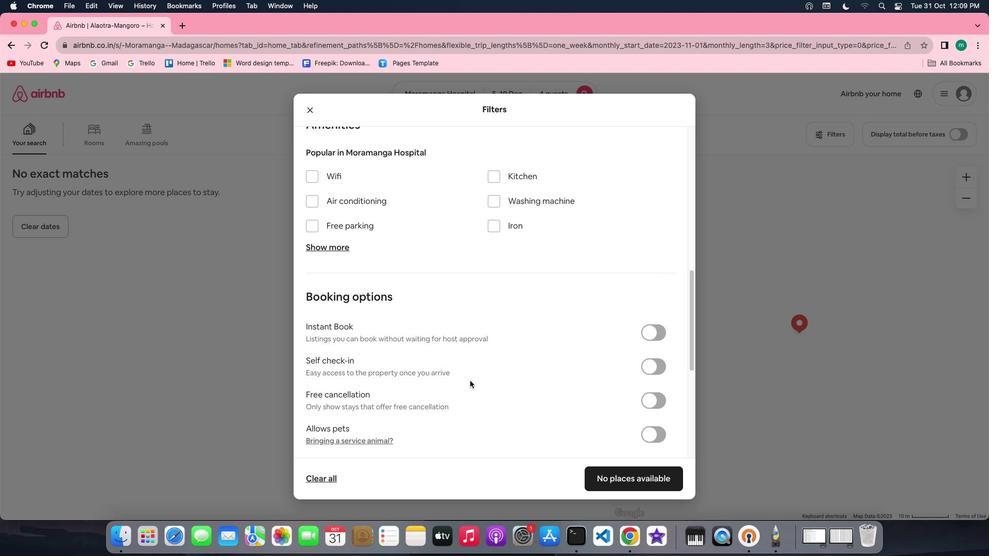 
Action: Mouse moved to (468, 370)
Screenshot: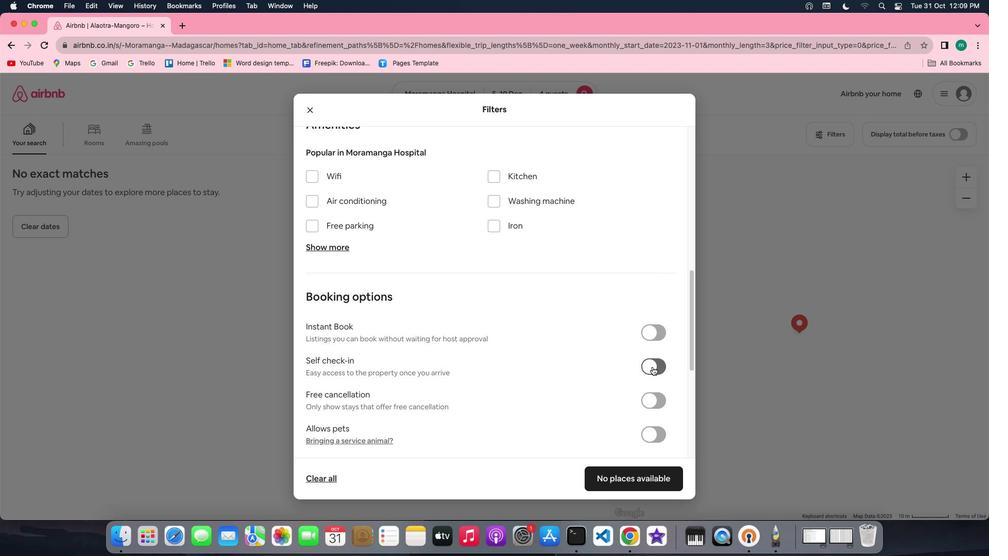 
Action: Mouse pressed left at (468, 370)
Screenshot: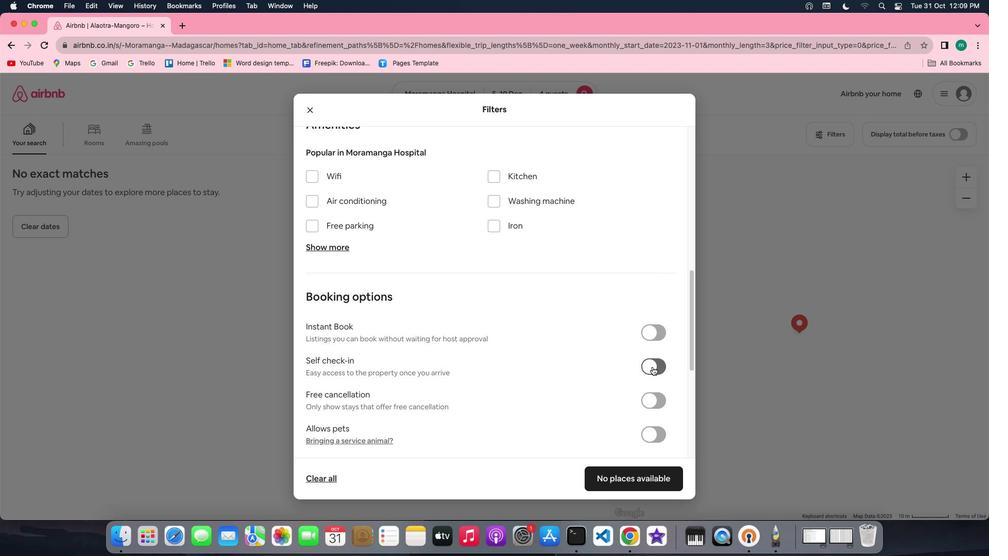 
Action: Mouse moved to (468, 384)
Screenshot: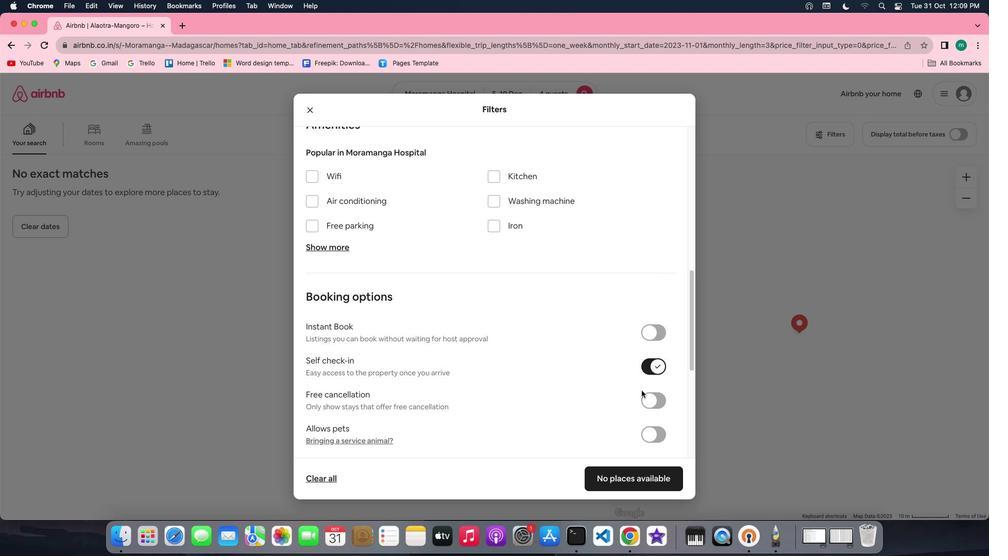 
Action: Mouse scrolled (468, 384) with delta (473, 168)
Screenshot: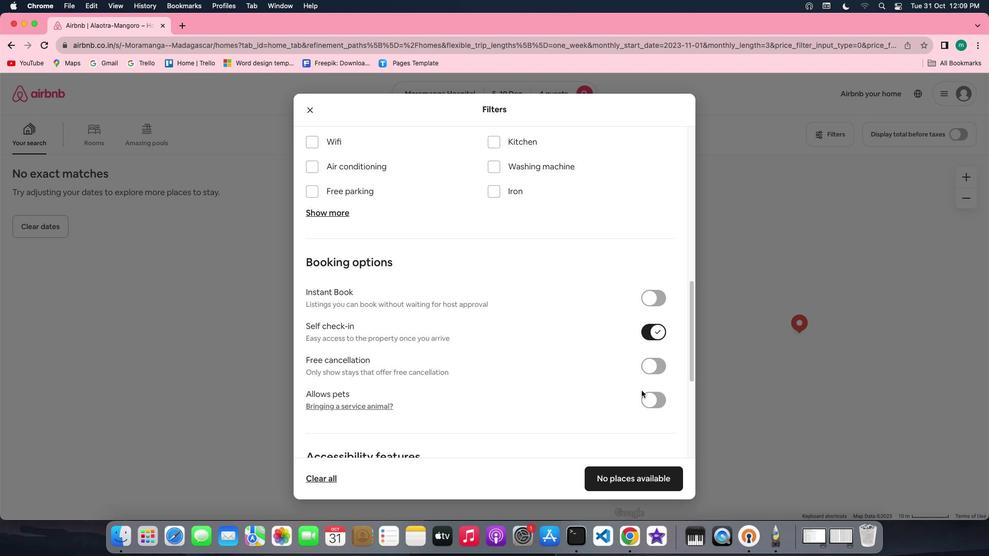 
Action: Mouse scrolled (468, 384) with delta (473, 168)
Screenshot: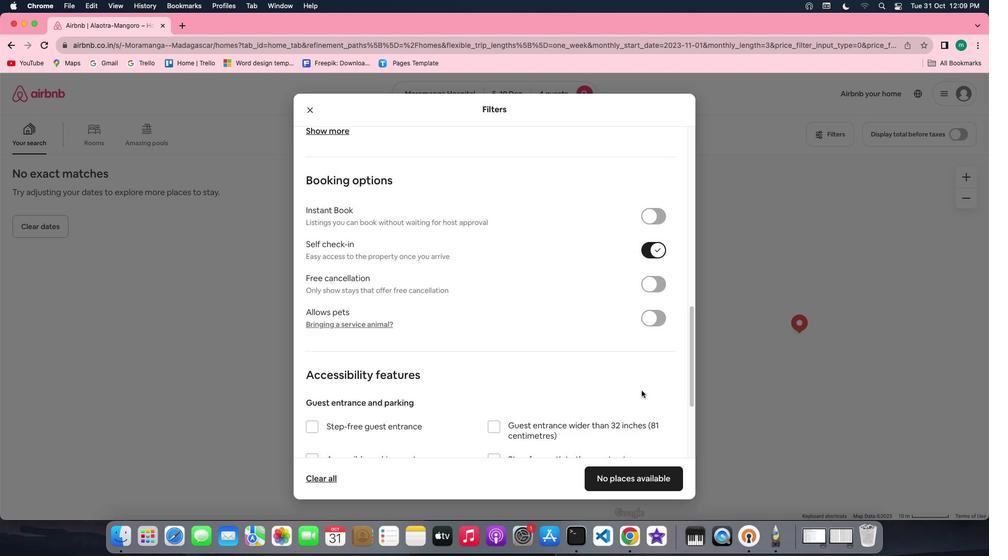 
Action: Mouse scrolled (468, 384) with delta (473, 168)
Screenshot: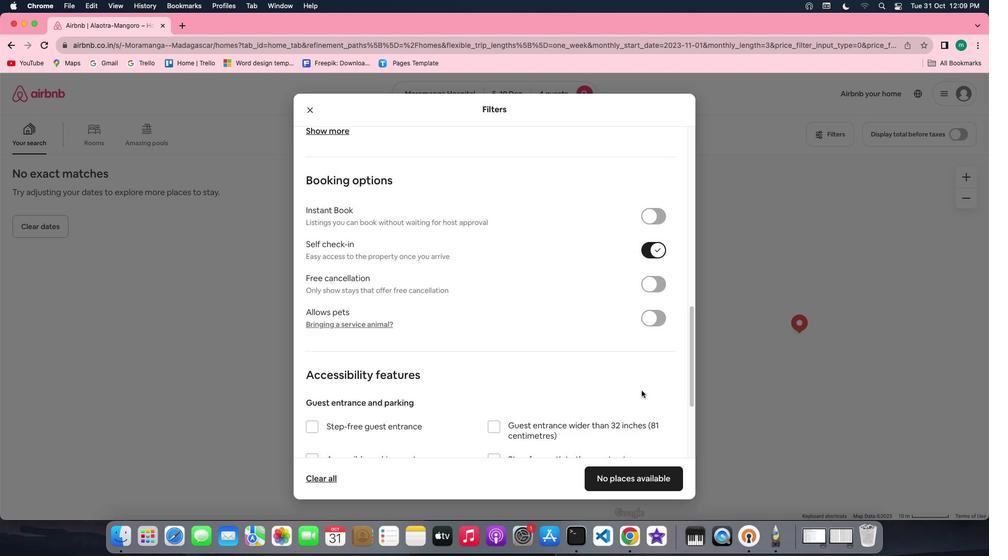 
Action: Mouse scrolled (468, 384) with delta (473, 167)
Screenshot: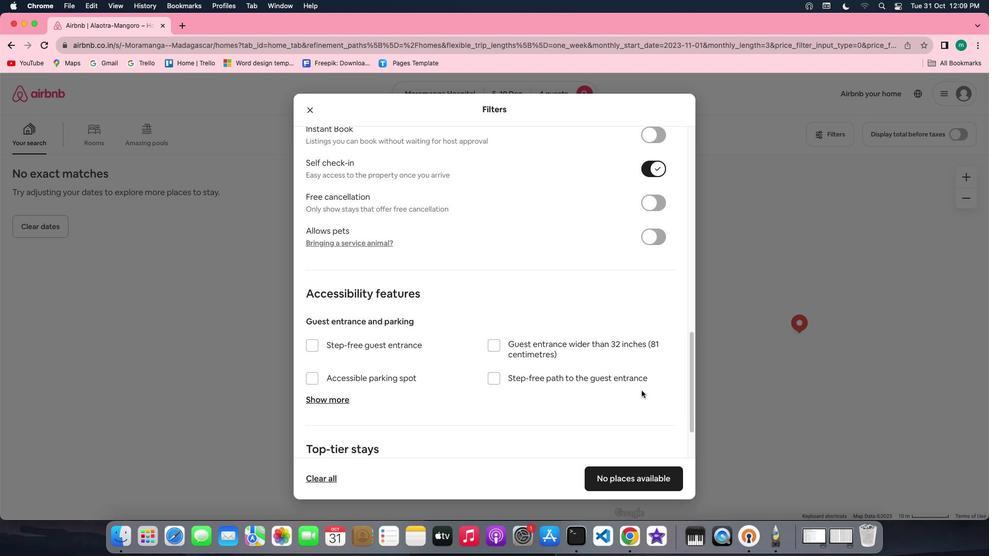 
Action: Mouse scrolled (468, 384) with delta (473, 167)
Screenshot: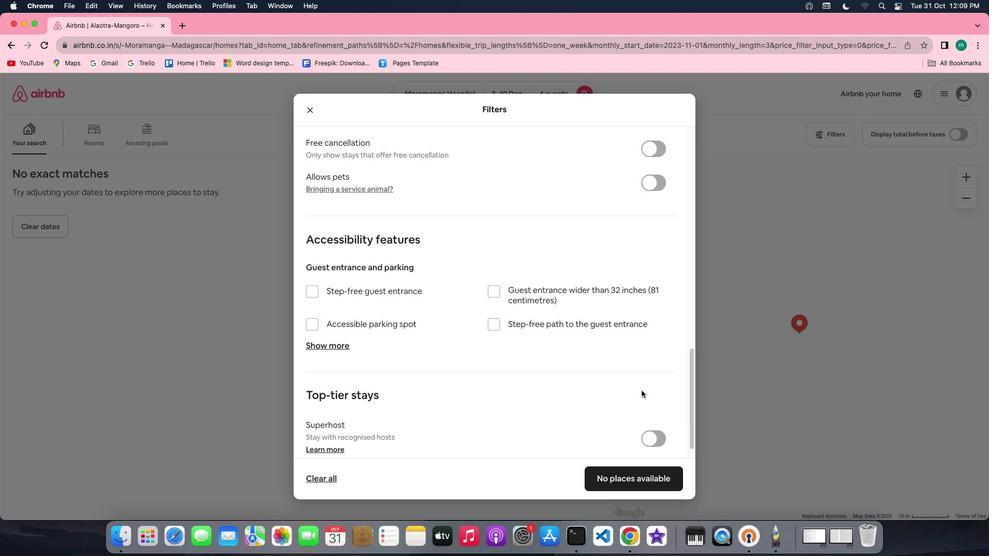 
Action: Mouse moved to (468, 386)
Screenshot: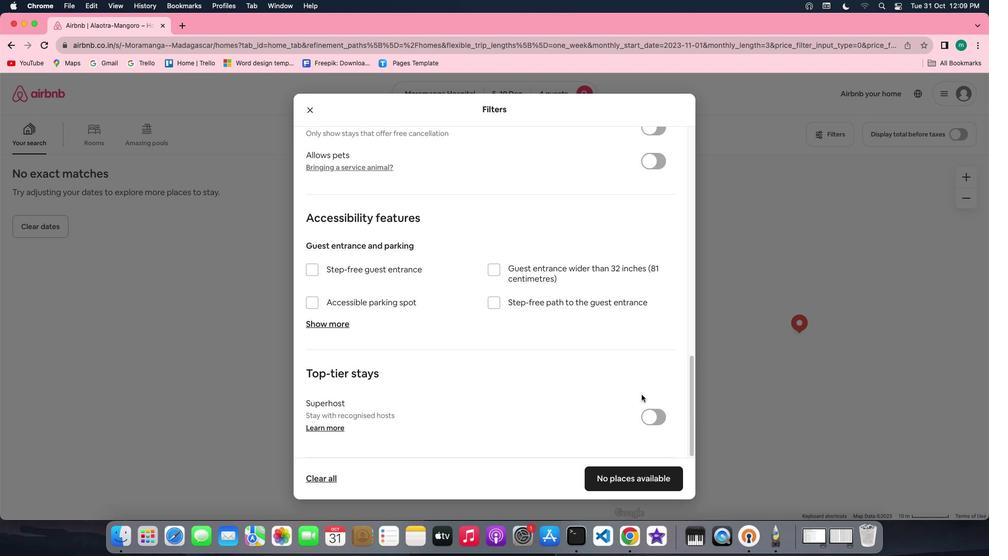 
Action: Mouse scrolled (468, 386) with delta (473, 168)
Screenshot: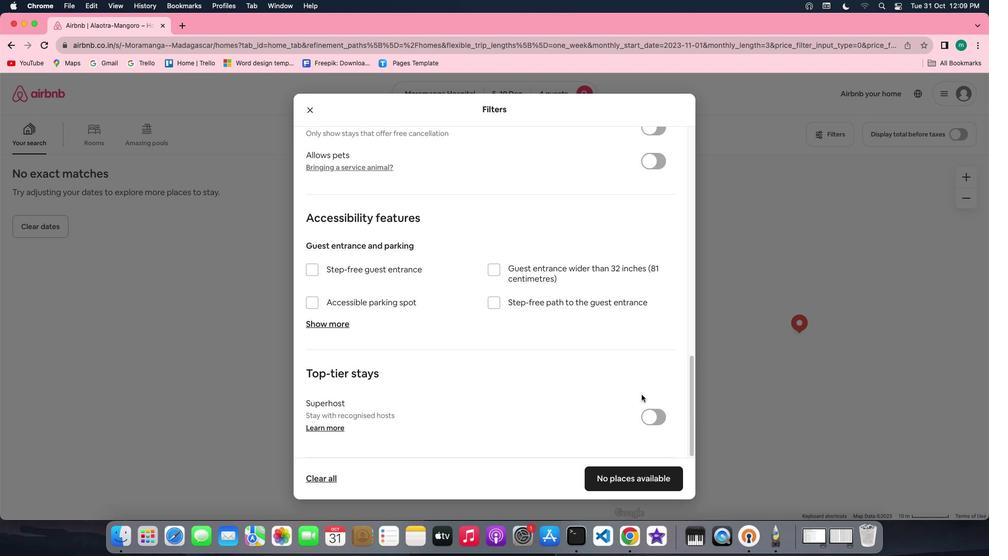 
Action: Mouse scrolled (468, 386) with delta (473, 168)
Screenshot: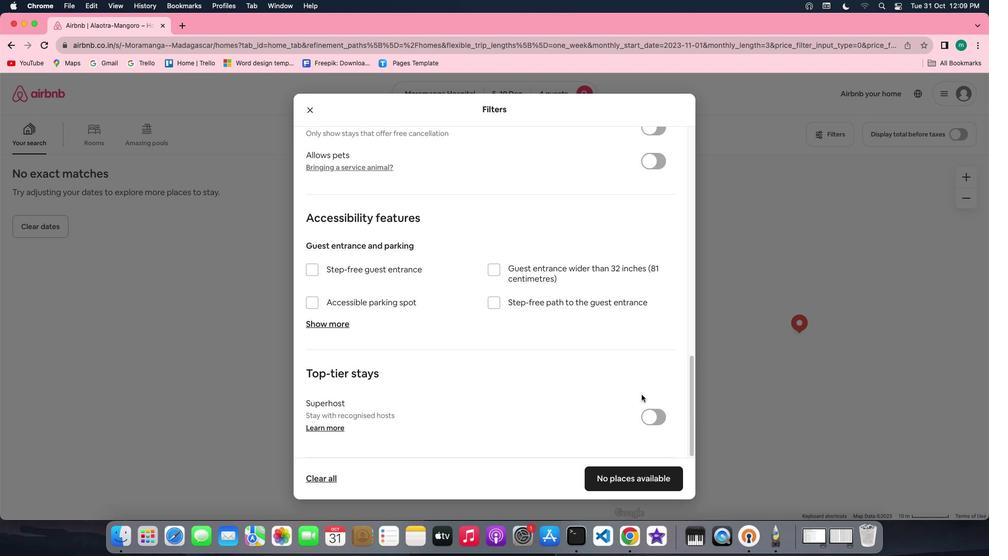 
Action: Mouse scrolled (468, 386) with delta (473, 168)
Screenshot: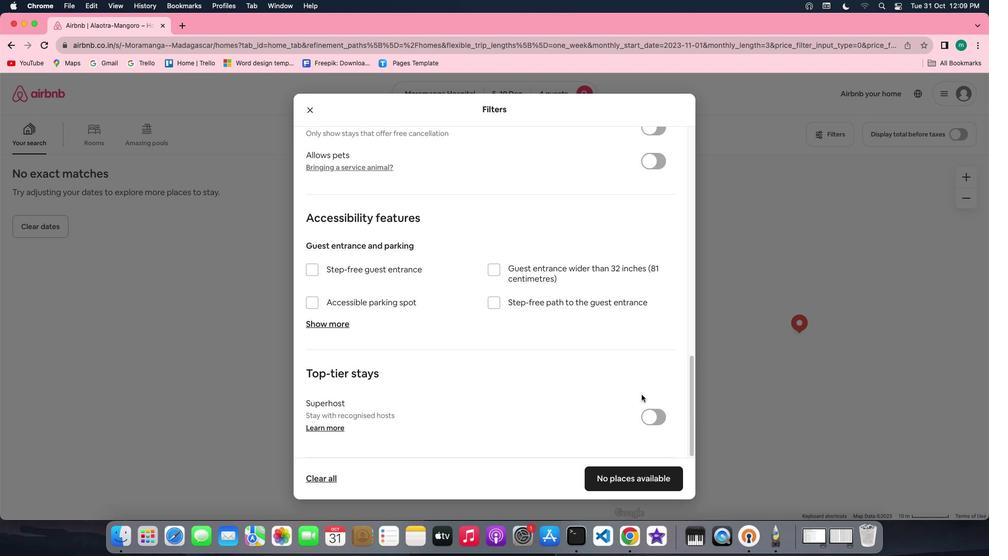 
Action: Mouse scrolled (468, 386) with delta (473, 167)
Screenshot: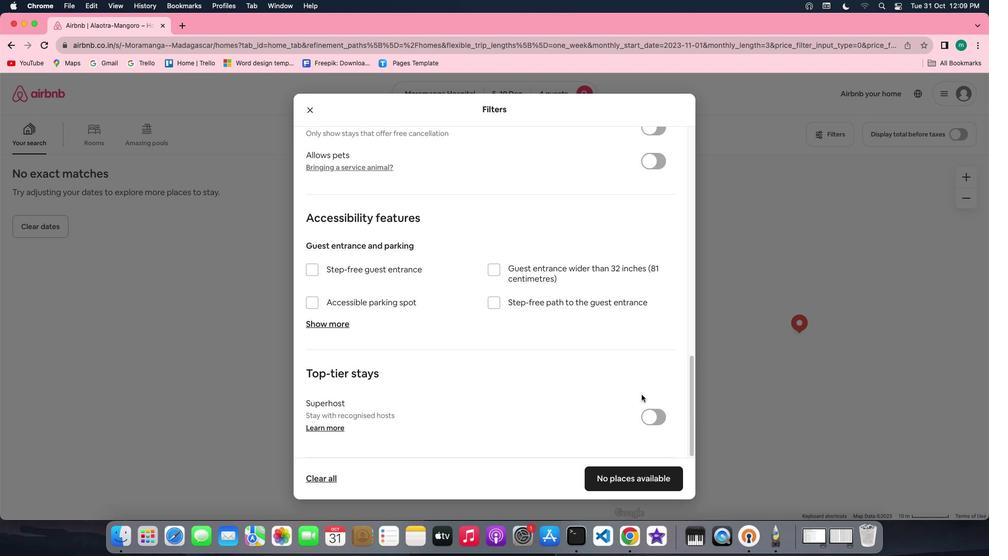 
Action: Mouse scrolled (468, 386) with delta (473, 167)
Screenshot: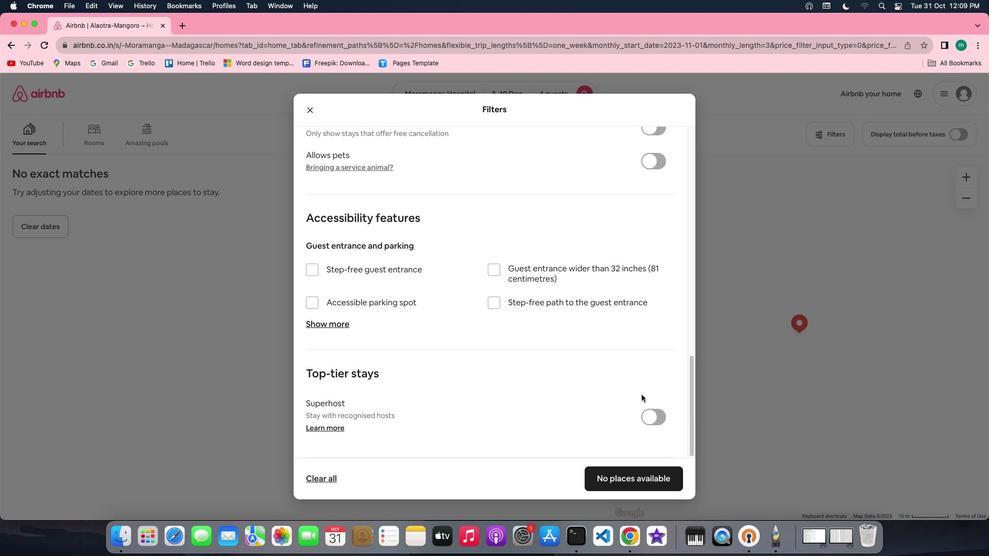 
Action: Mouse moved to (468, 429)
Screenshot: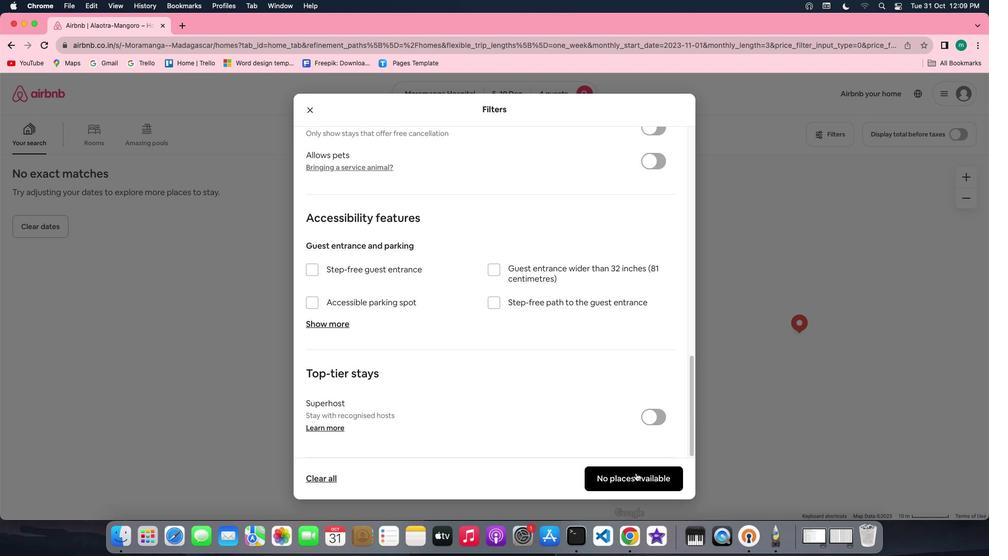 
Action: Mouse pressed left at (468, 429)
Screenshot: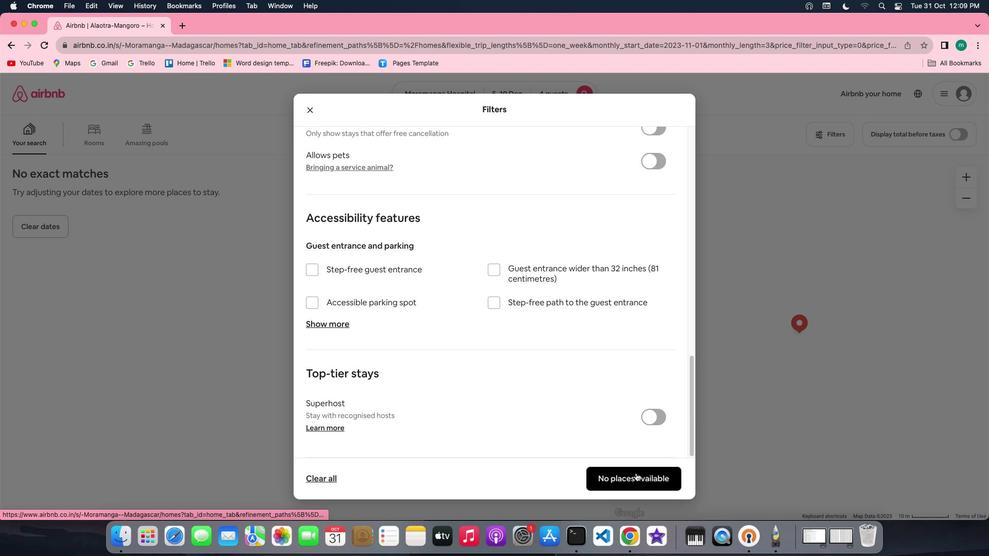 
Action: Mouse moved to (470, 370)
Screenshot: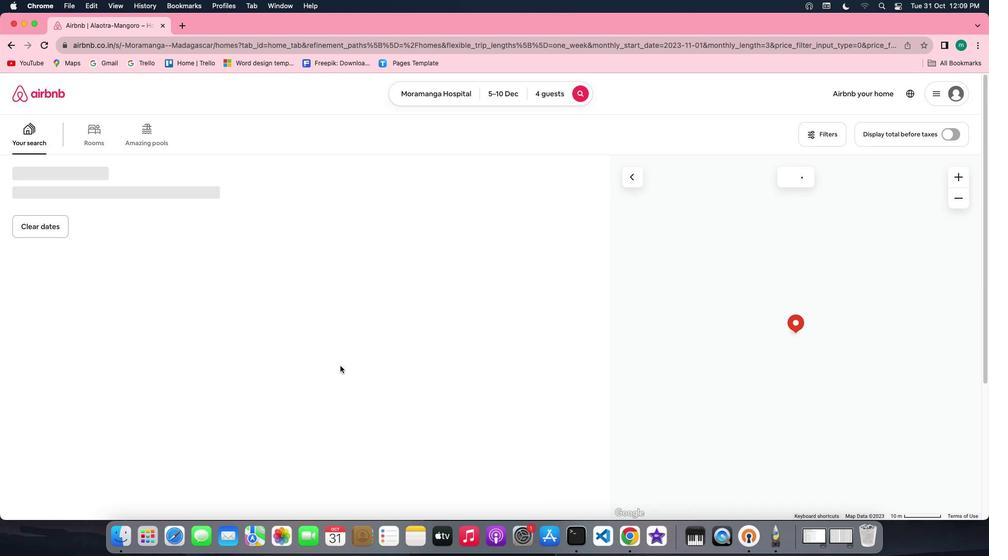 
